 Task: Select the Jordan Time as time zone for the schedule.
Action: Mouse moved to (177, 425)
Screenshot: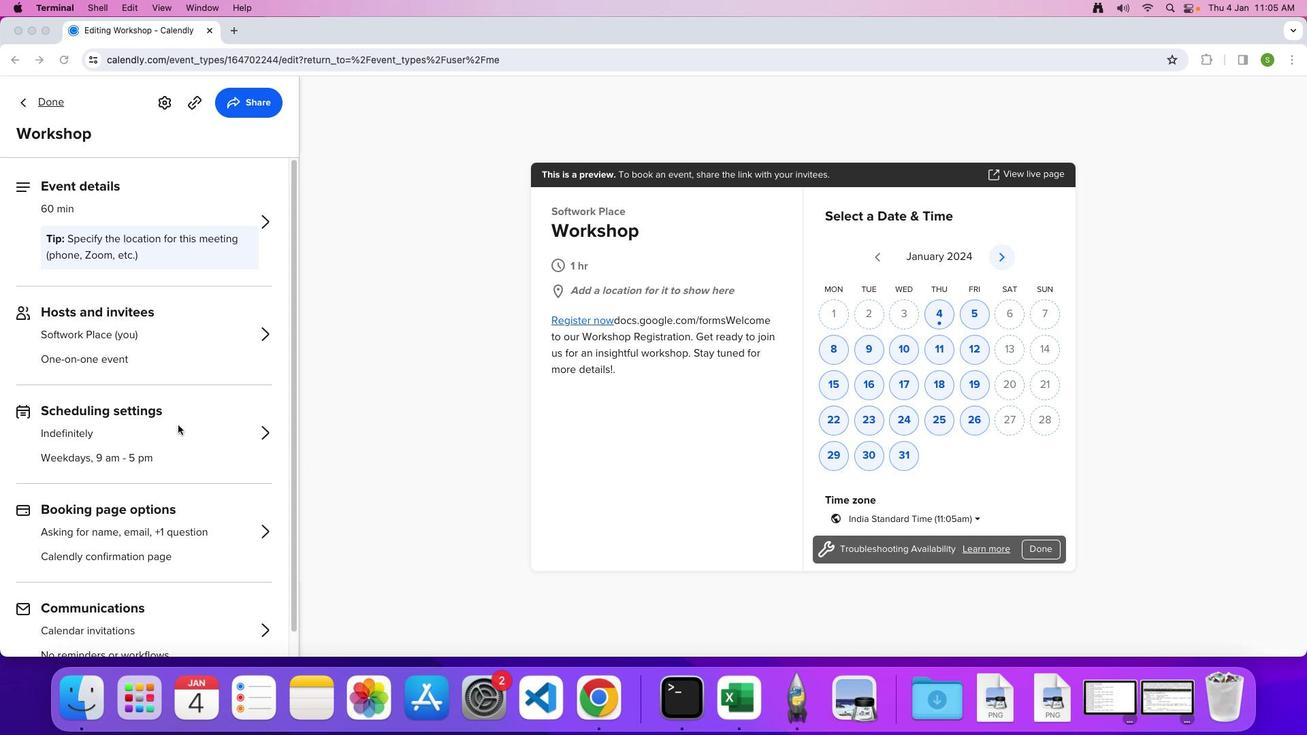
Action: Mouse pressed left at (177, 425)
Screenshot: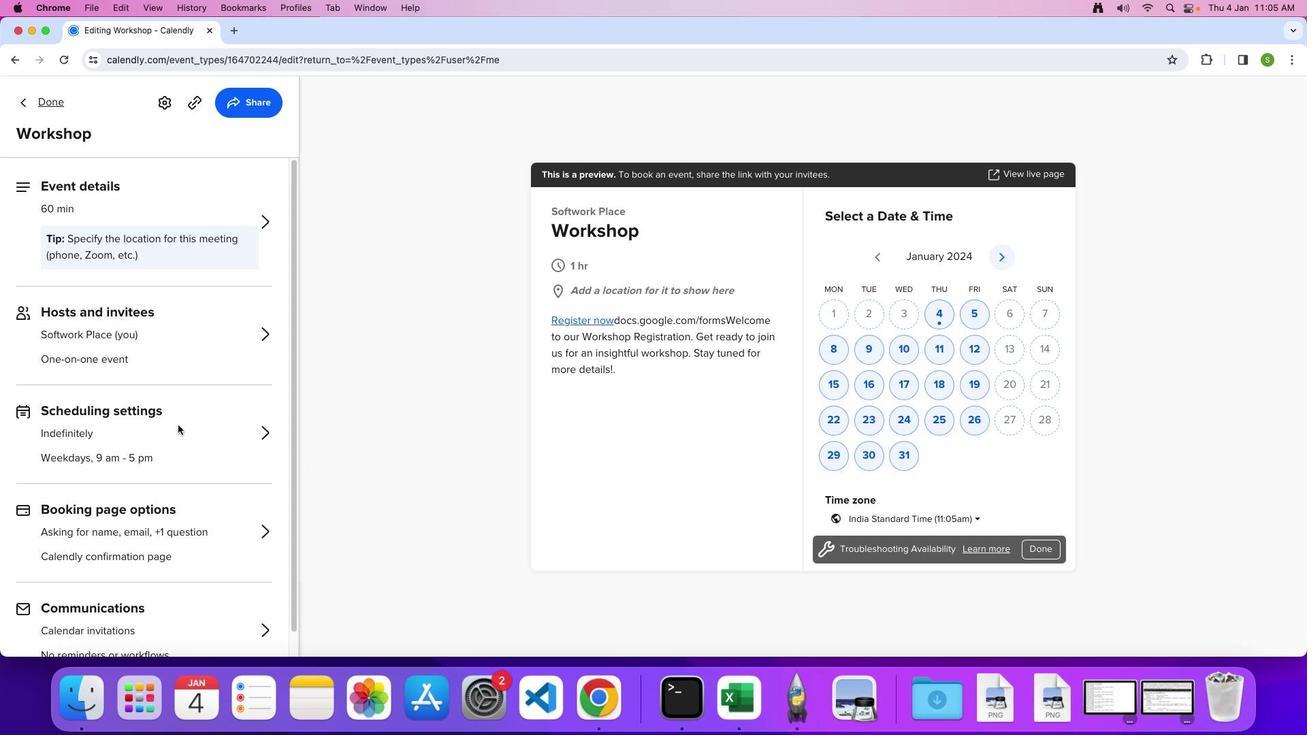 
Action: Mouse pressed left at (177, 425)
Screenshot: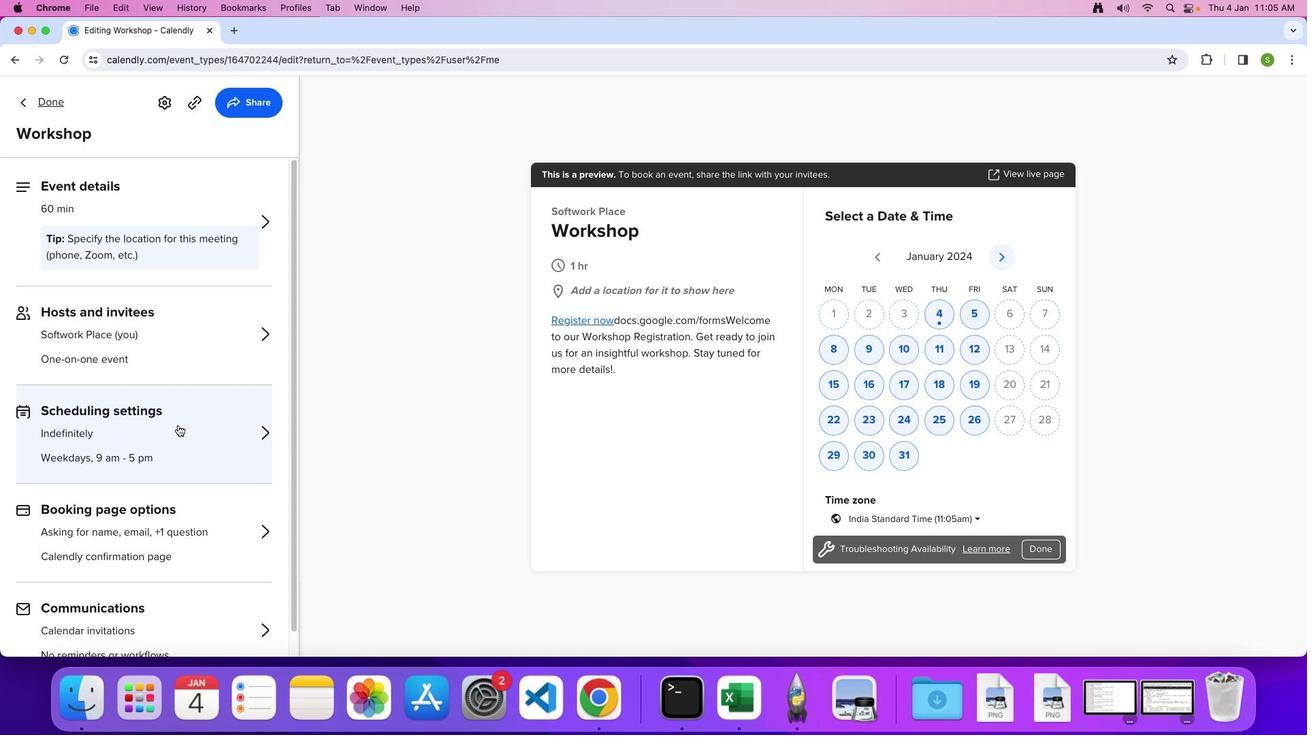 
Action: Mouse moved to (179, 436)
Screenshot: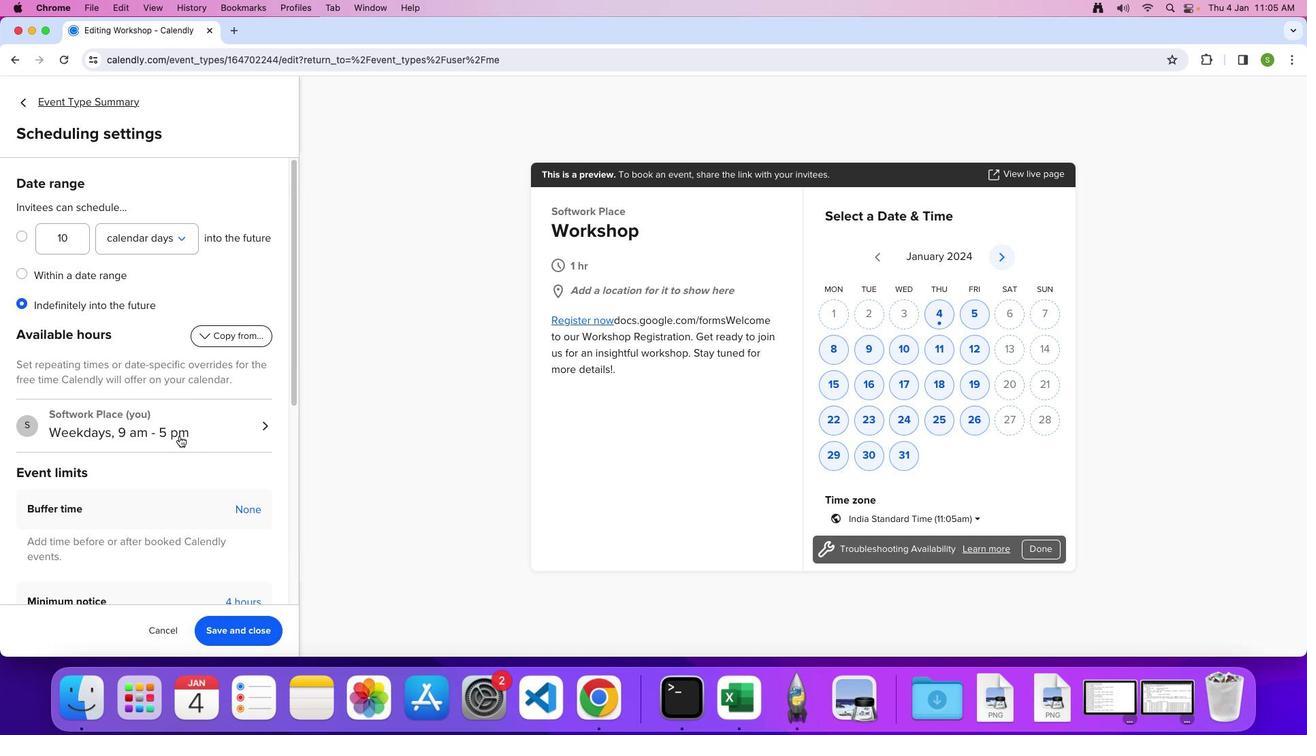 
Action: Mouse pressed left at (179, 436)
Screenshot: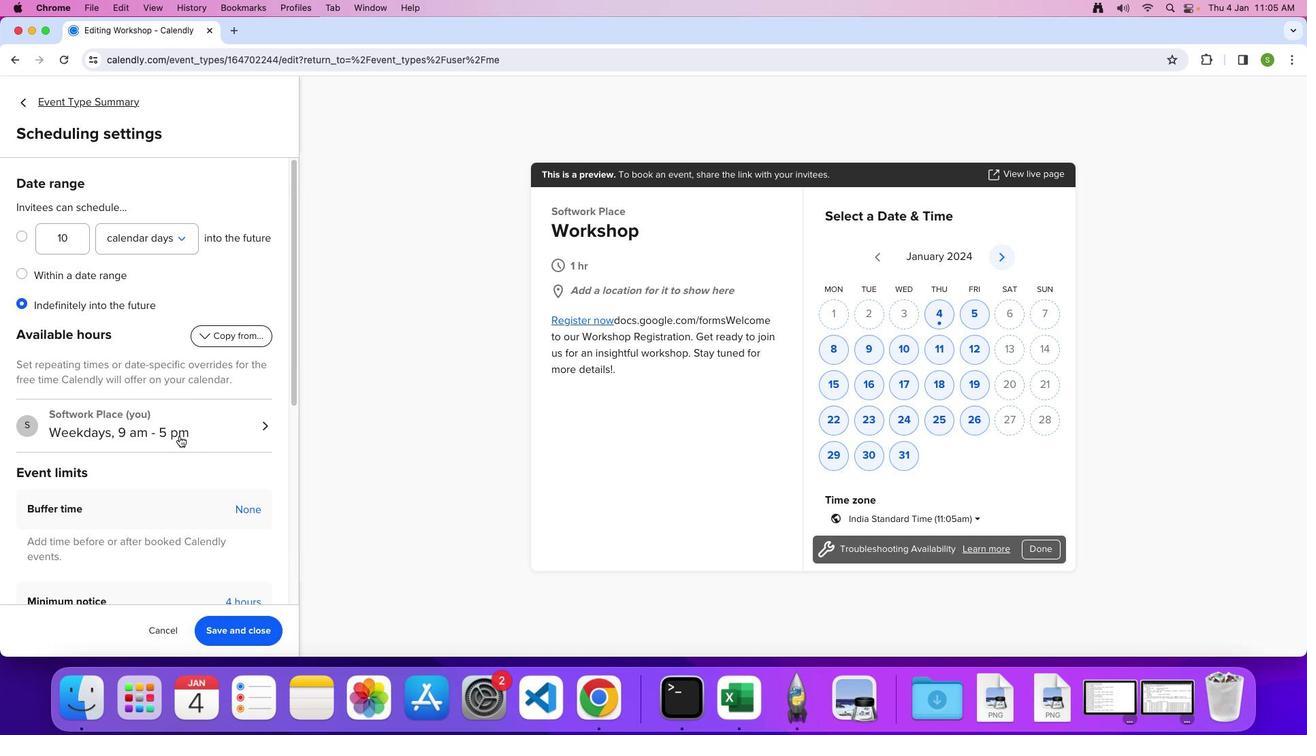 
Action: Mouse moved to (113, 251)
Screenshot: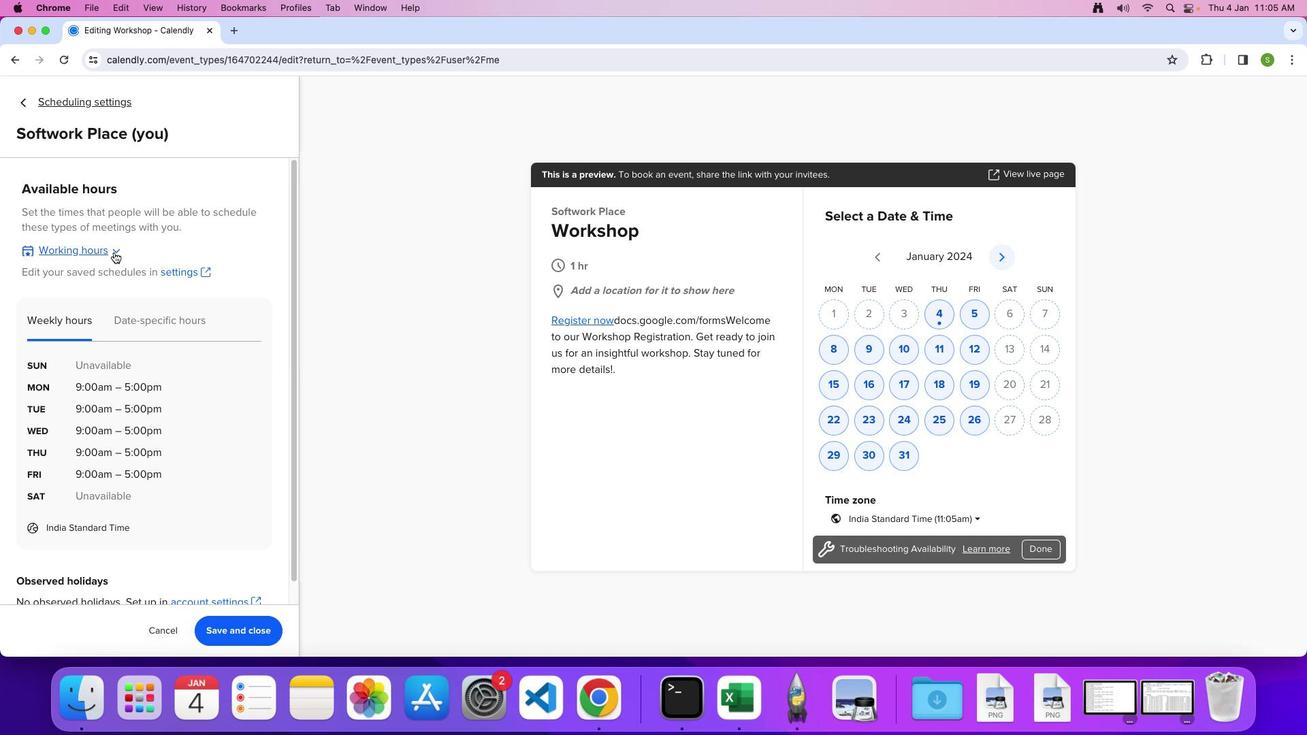 
Action: Mouse pressed left at (113, 251)
Screenshot: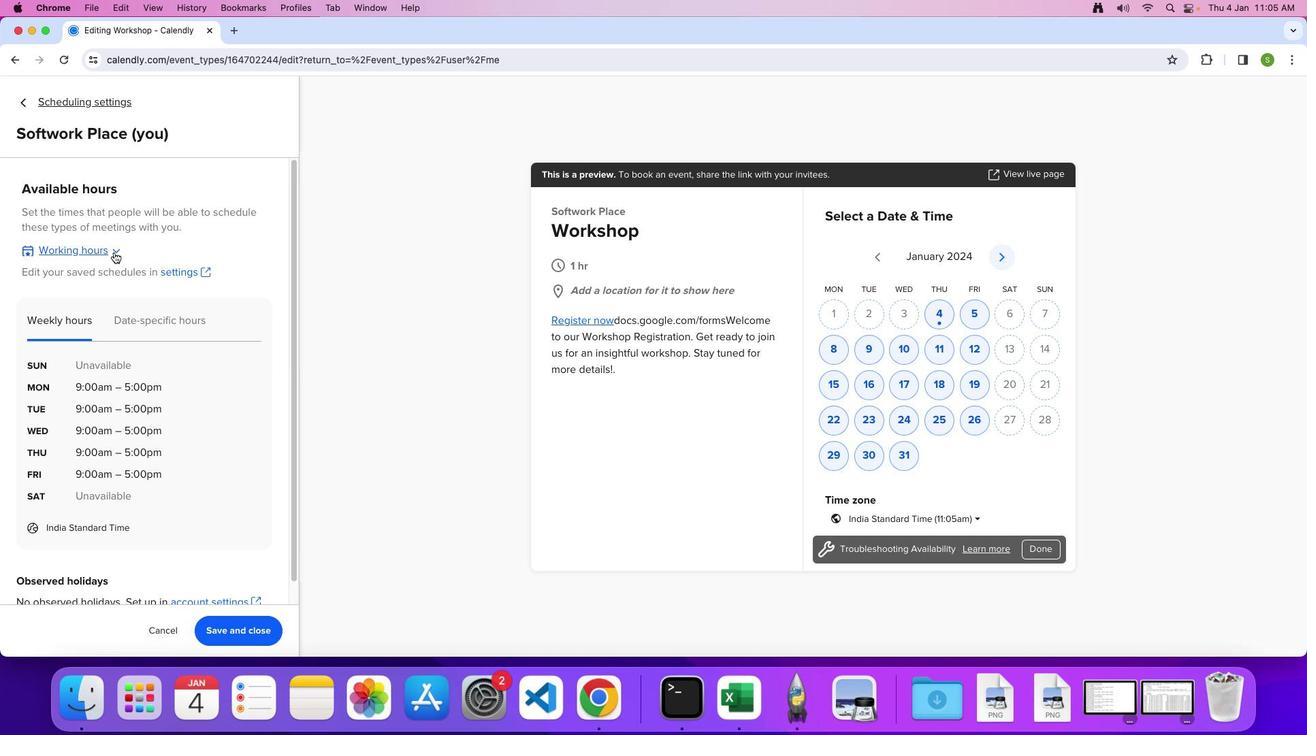 
Action: Mouse moved to (86, 331)
Screenshot: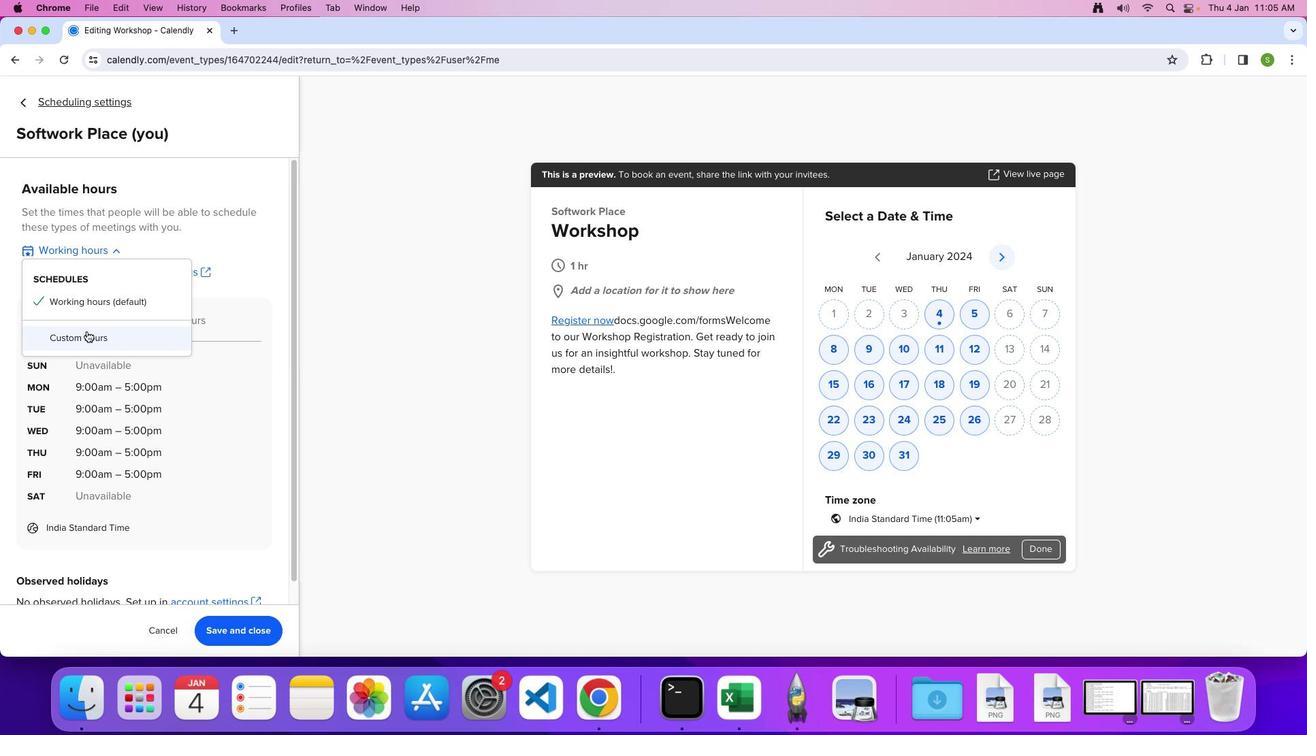 
Action: Mouse pressed left at (86, 331)
Screenshot: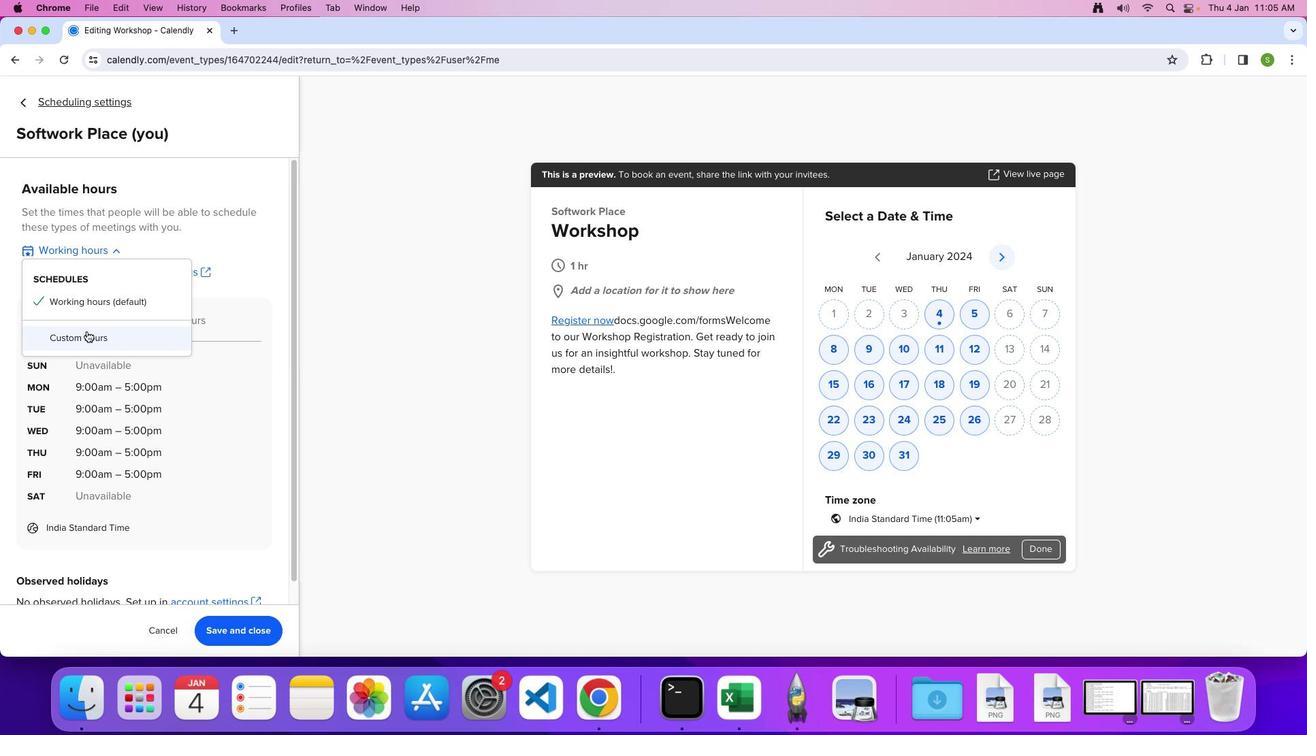 
Action: Mouse moved to (129, 487)
Screenshot: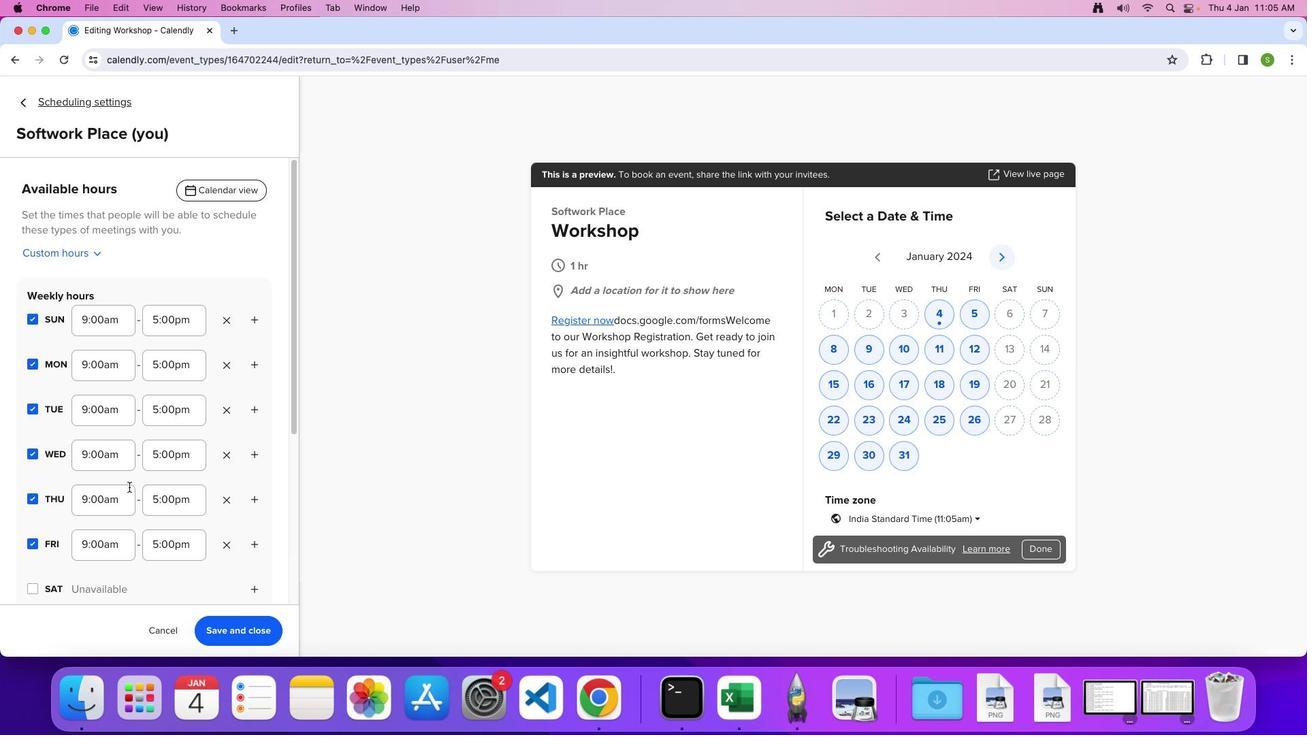 
Action: Mouse scrolled (129, 487) with delta (0, 0)
Screenshot: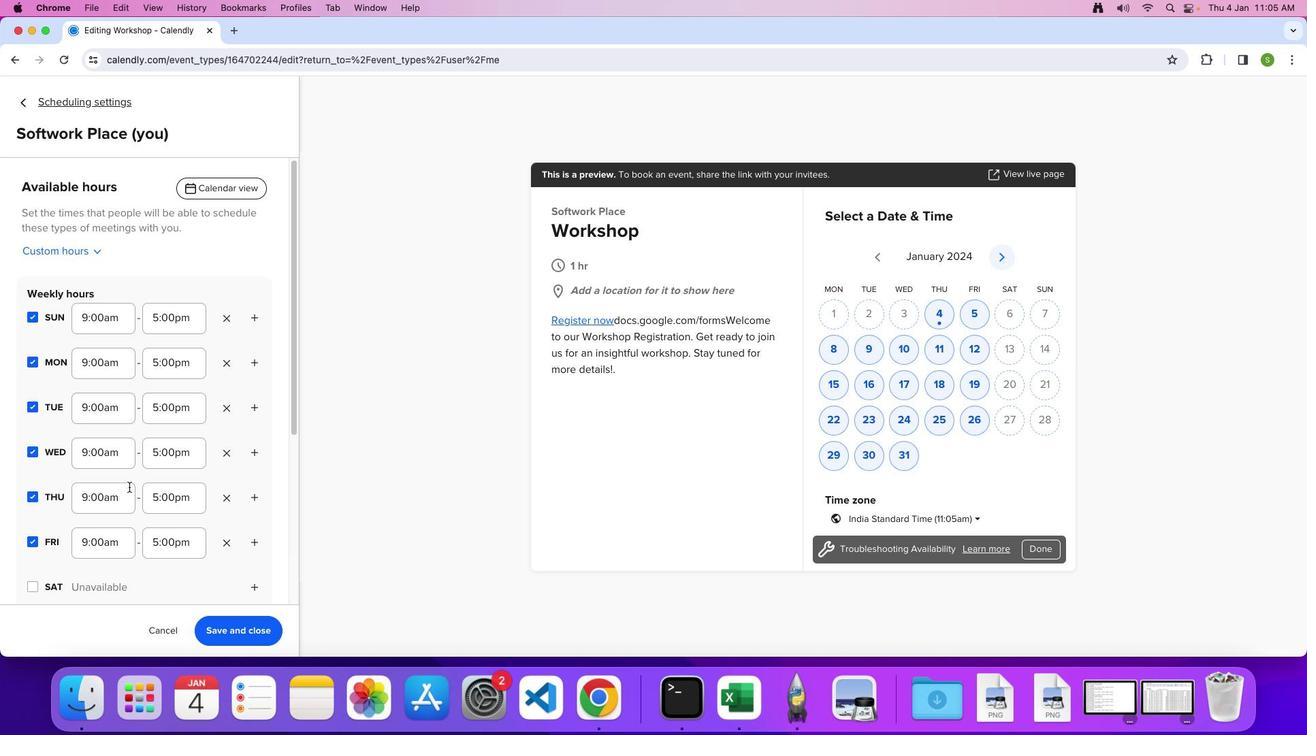 
Action: Mouse scrolled (129, 487) with delta (0, 0)
Screenshot: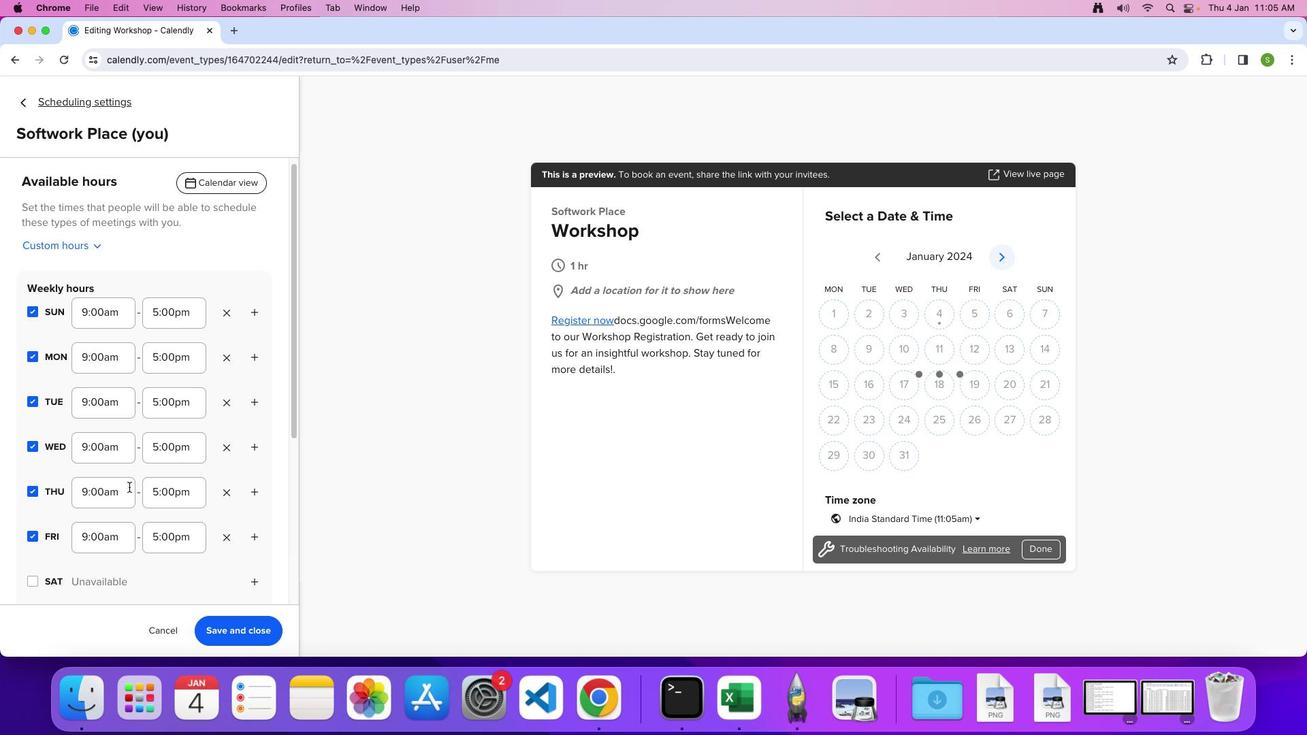 
Action: Mouse scrolled (129, 487) with delta (0, 0)
Screenshot: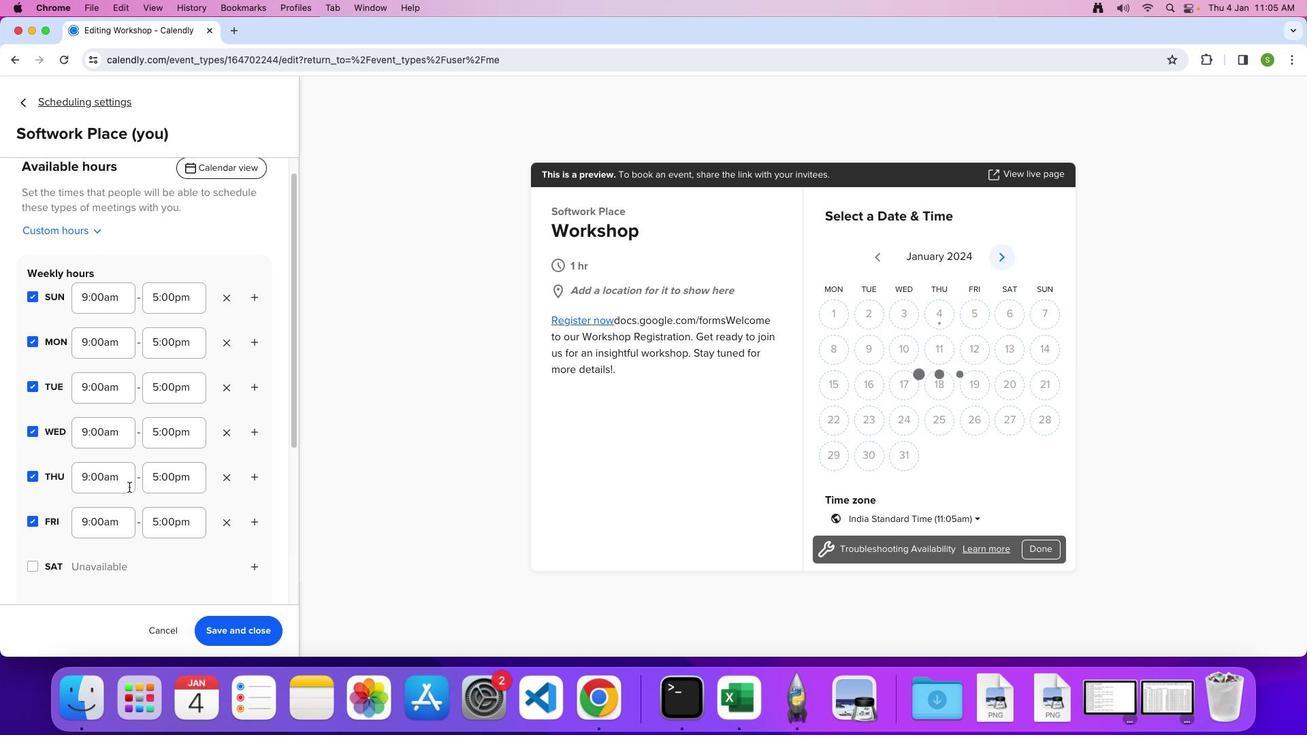 
Action: Mouse scrolled (129, 487) with delta (0, 0)
Screenshot: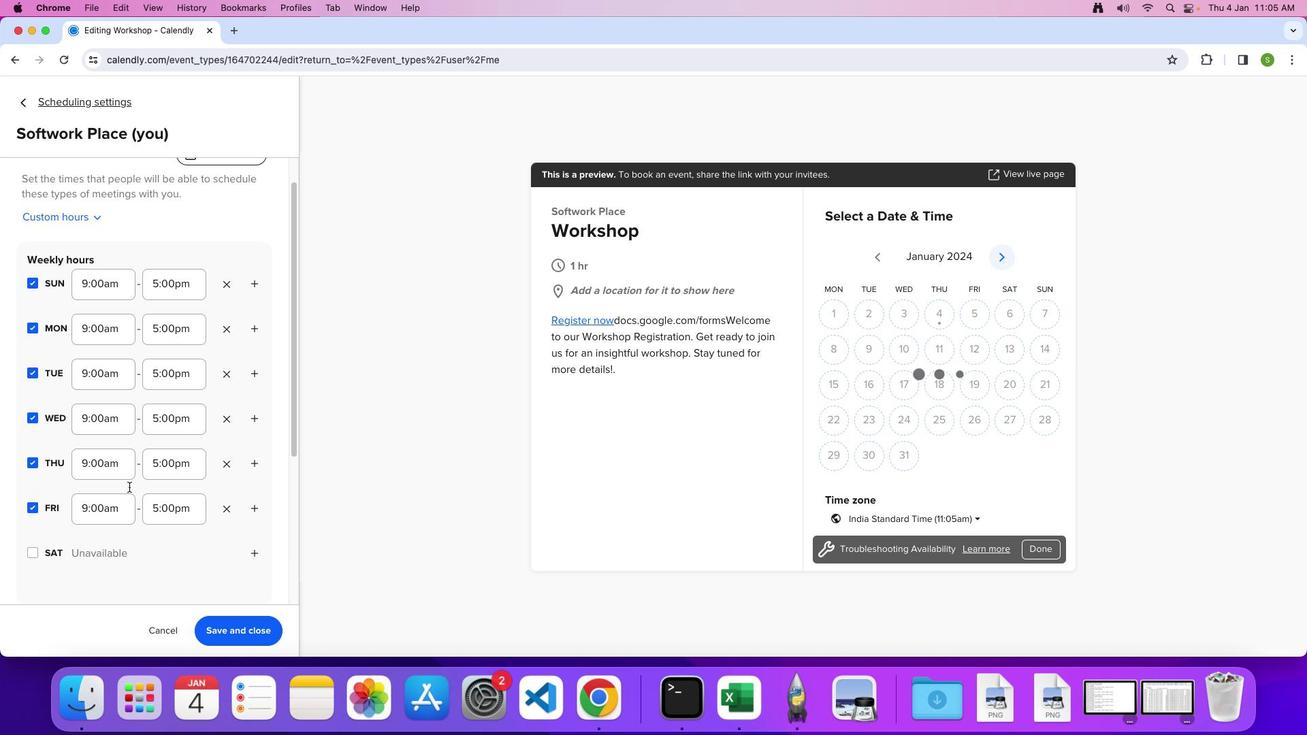 
Action: Mouse scrolled (129, 487) with delta (0, -2)
Screenshot: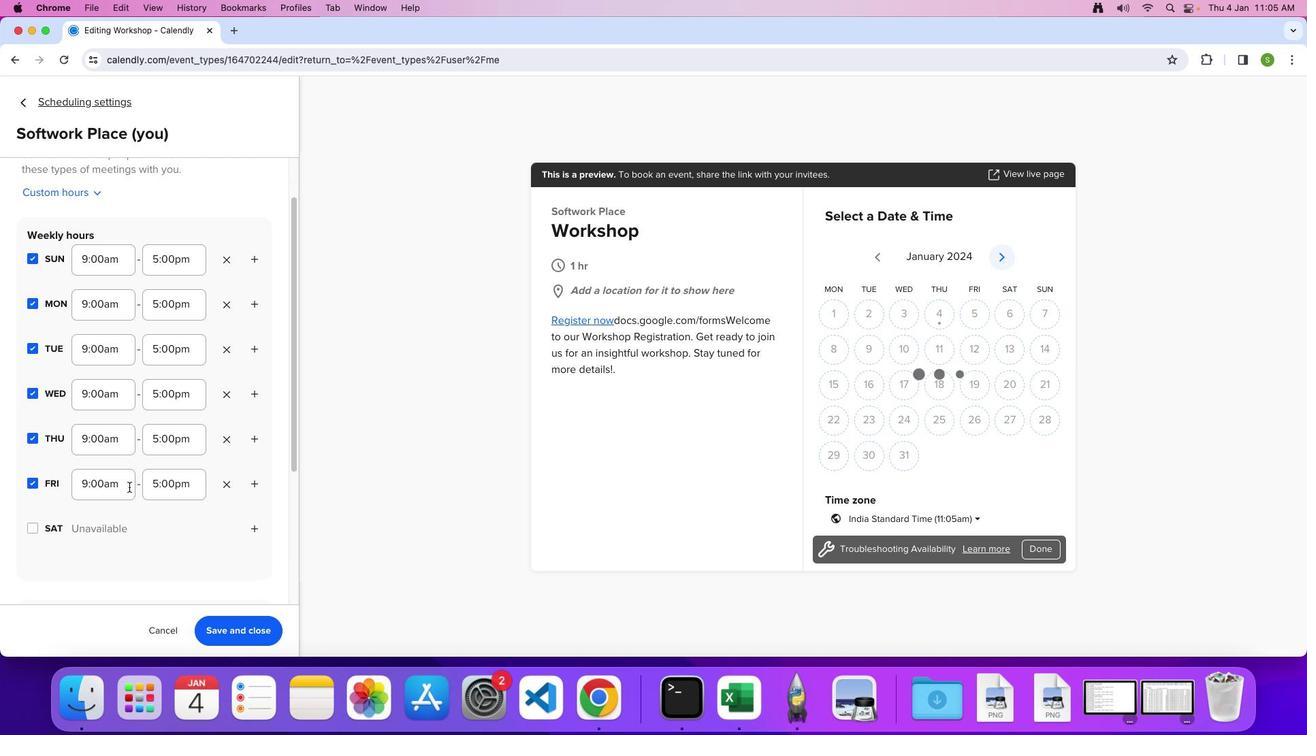
Action: Mouse scrolled (129, 487) with delta (0, 0)
Screenshot: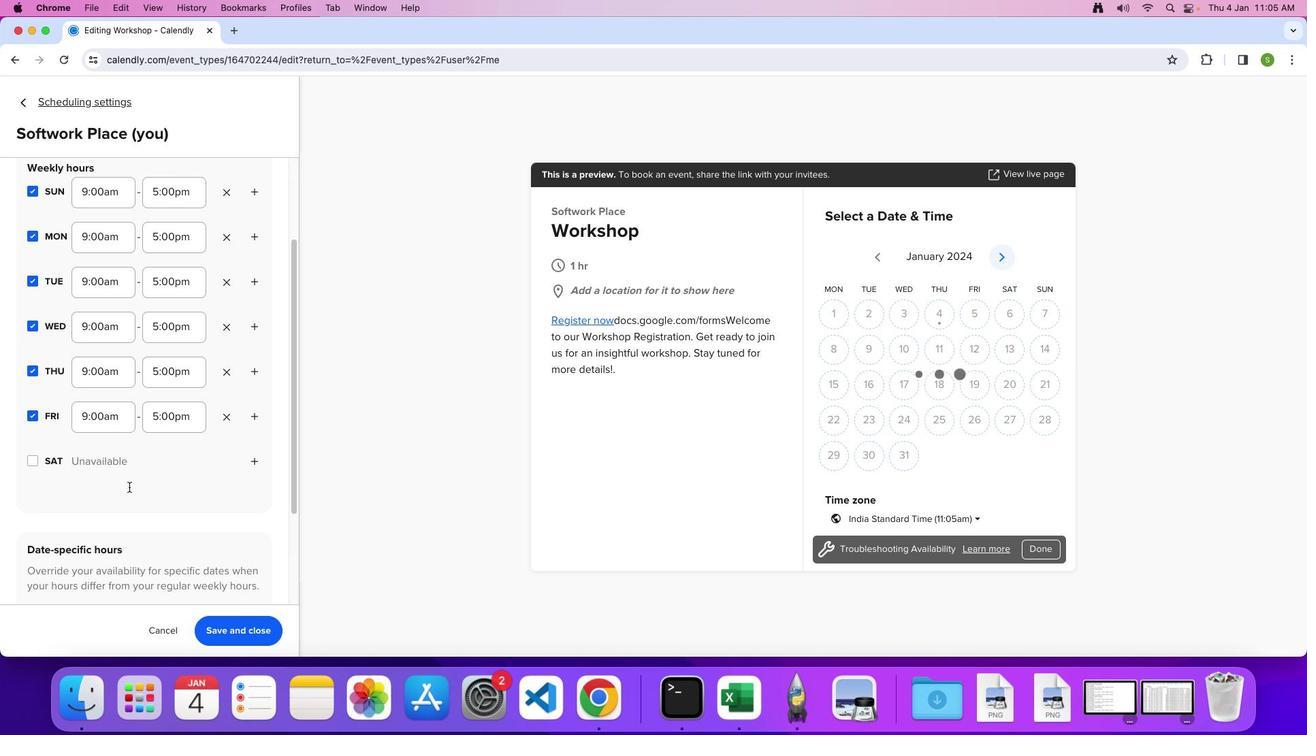 
Action: Mouse scrolled (129, 487) with delta (0, 0)
Screenshot: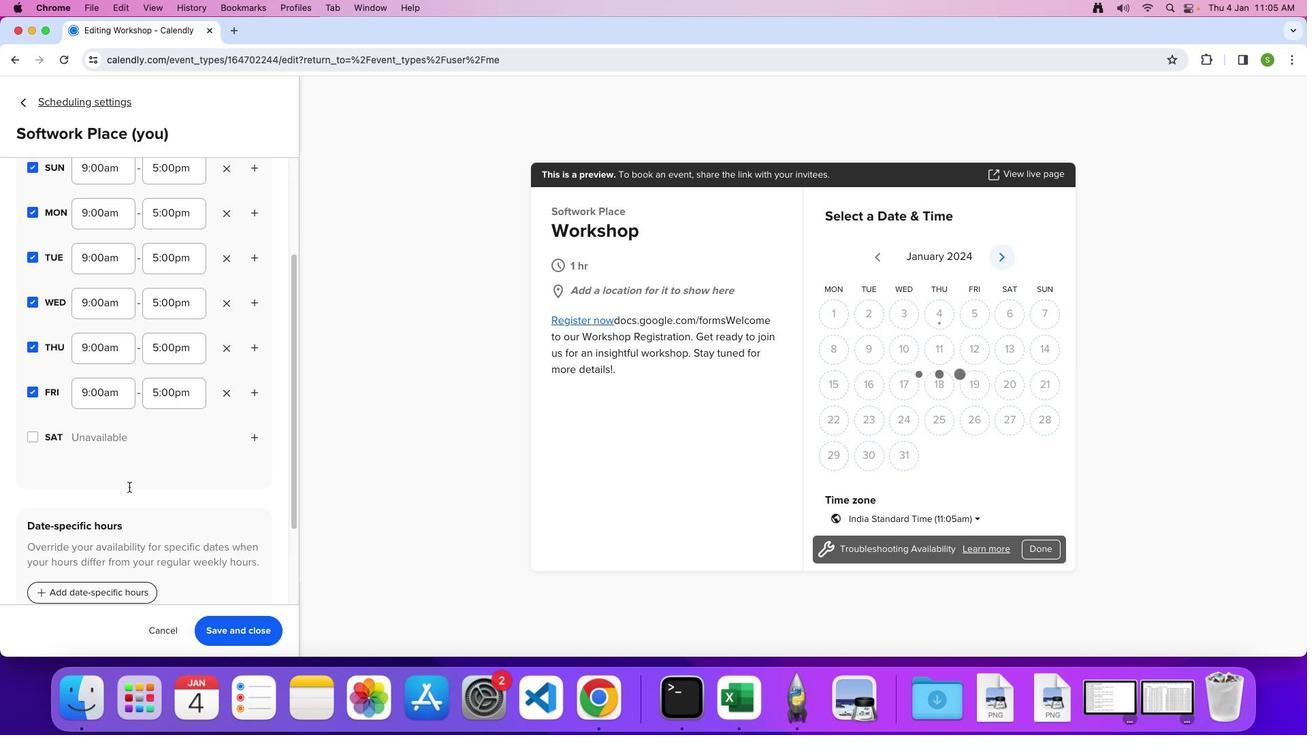 
Action: Mouse scrolled (129, 487) with delta (0, -2)
Screenshot: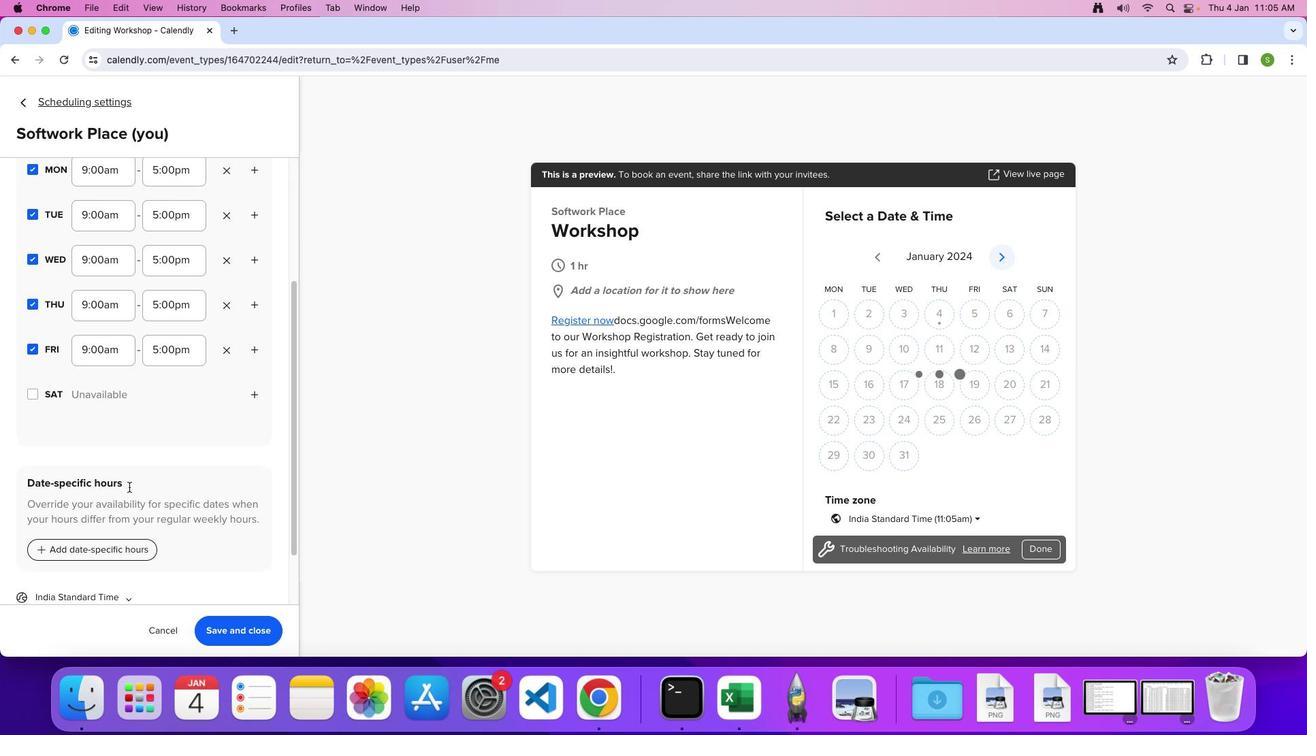 
Action: Mouse scrolled (129, 487) with delta (0, -3)
Screenshot: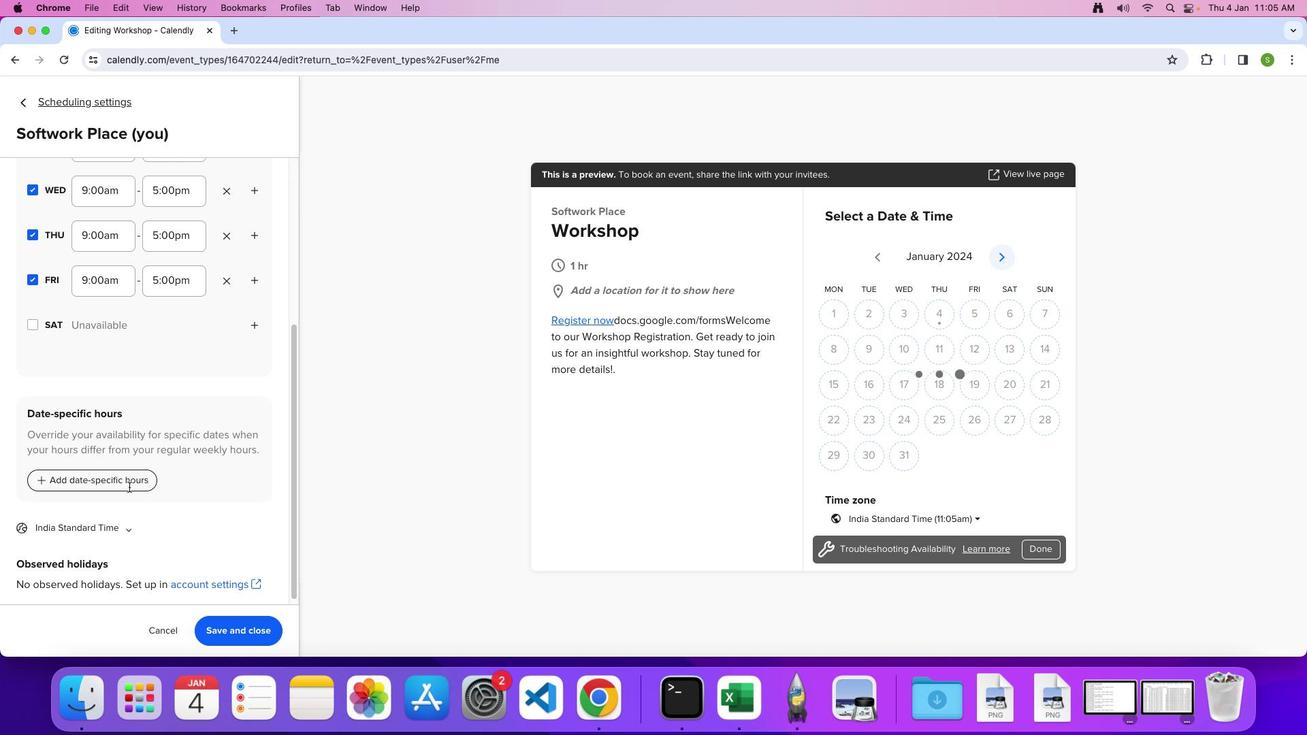 
Action: Mouse scrolled (129, 487) with delta (0, 0)
Screenshot: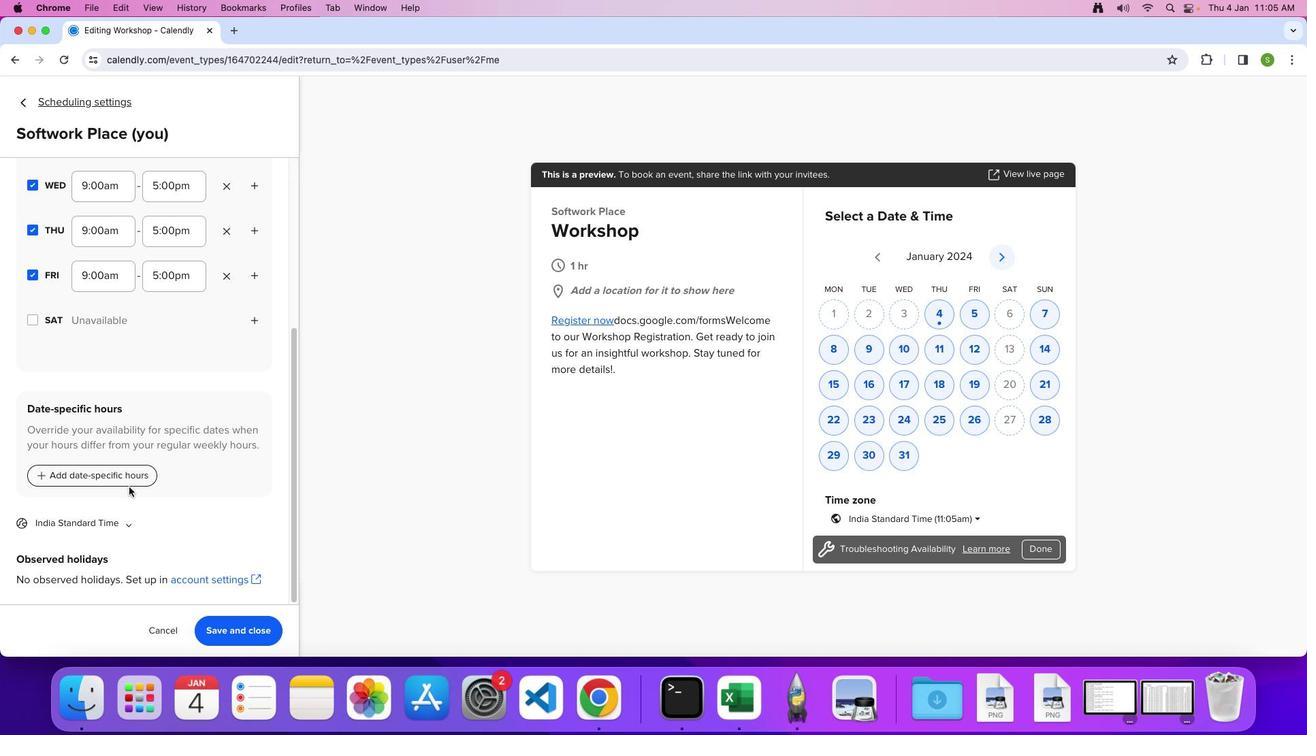 
Action: Mouse scrolled (129, 487) with delta (0, 0)
Screenshot: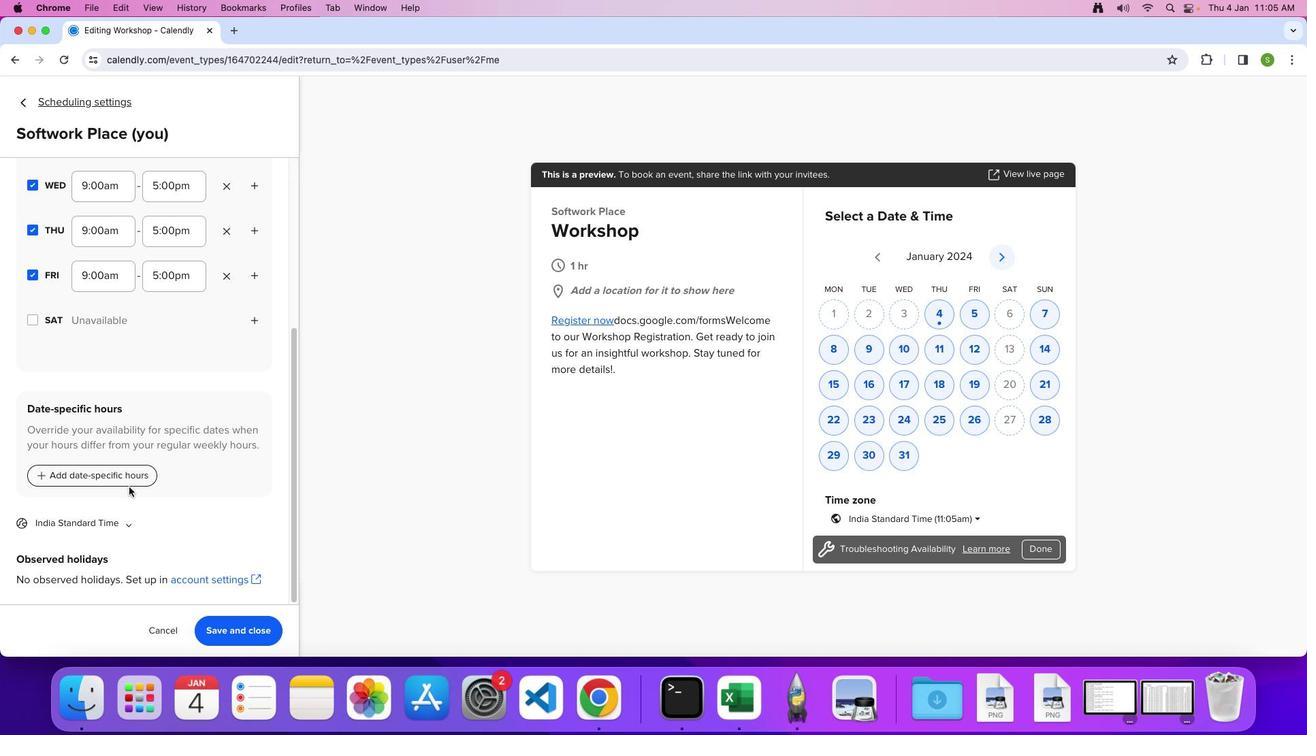 
Action: Mouse scrolled (129, 487) with delta (0, -2)
Screenshot: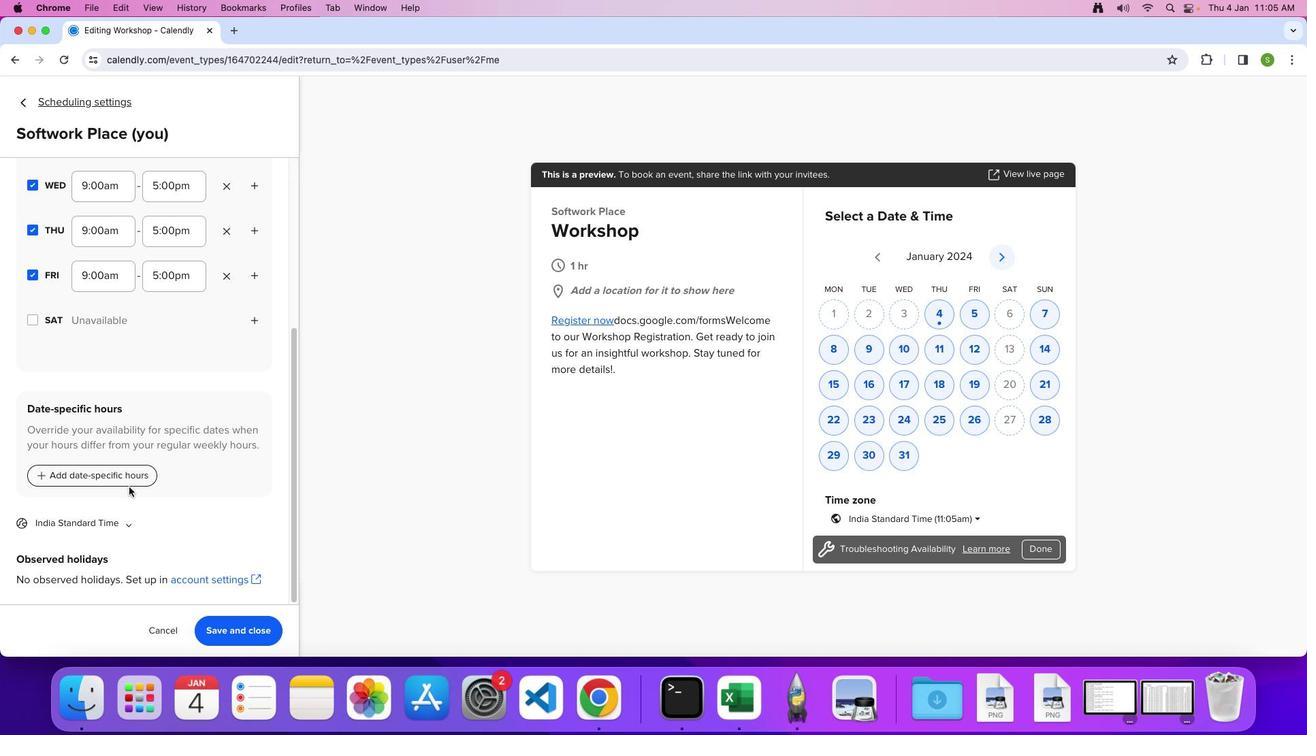 
Action: Mouse scrolled (129, 487) with delta (0, 0)
Screenshot: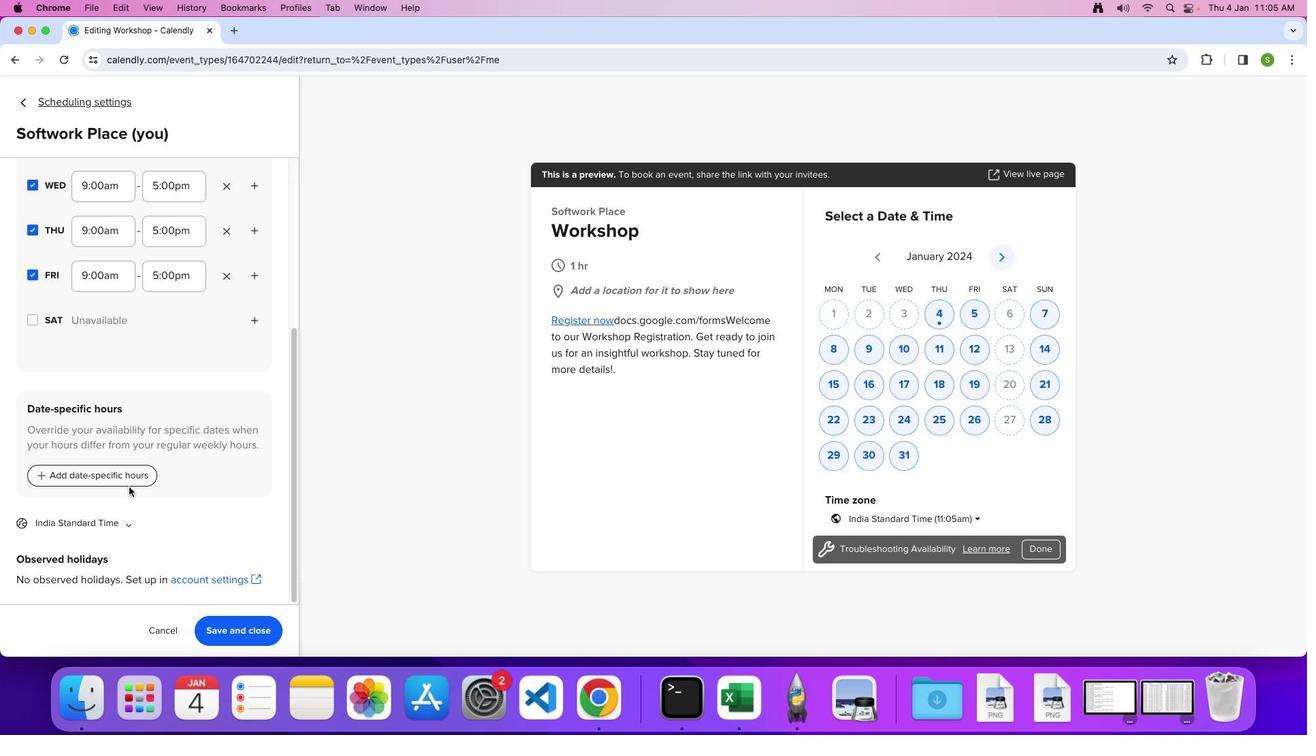 
Action: Mouse scrolled (129, 487) with delta (0, 0)
Screenshot: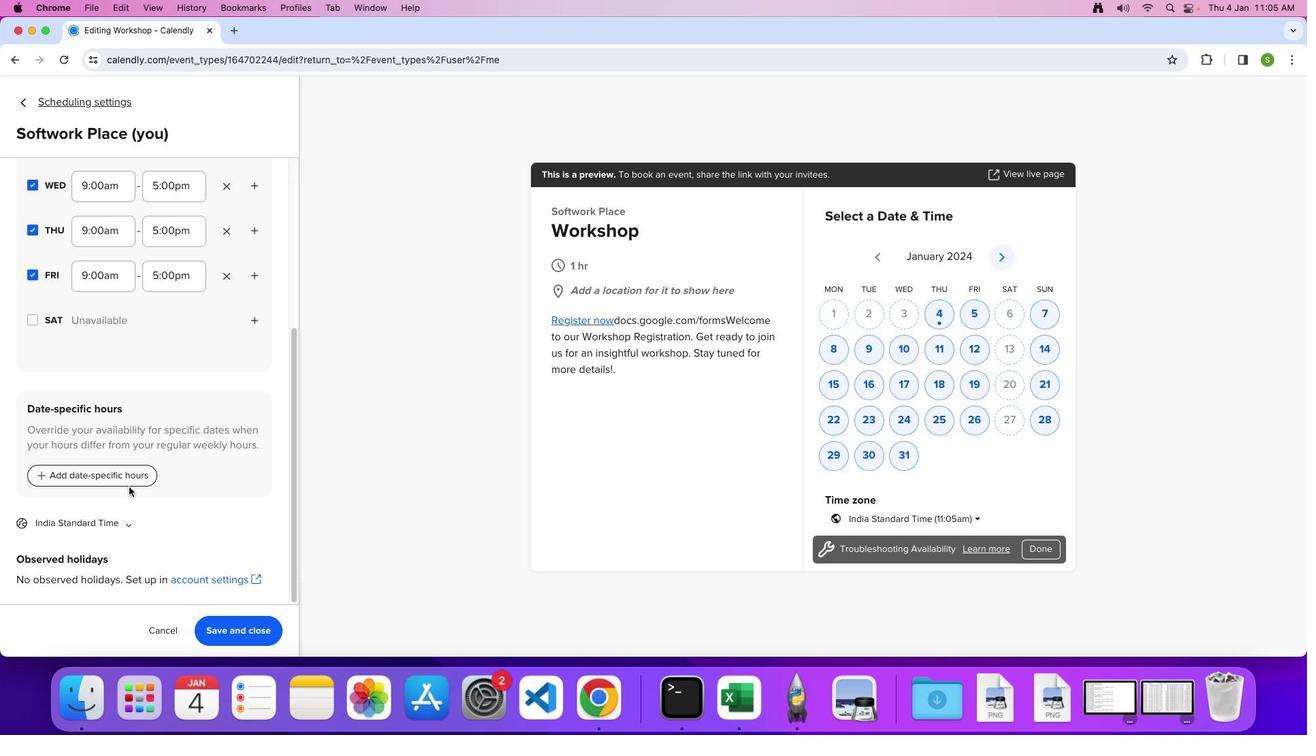 
Action: Mouse moved to (106, 524)
Screenshot: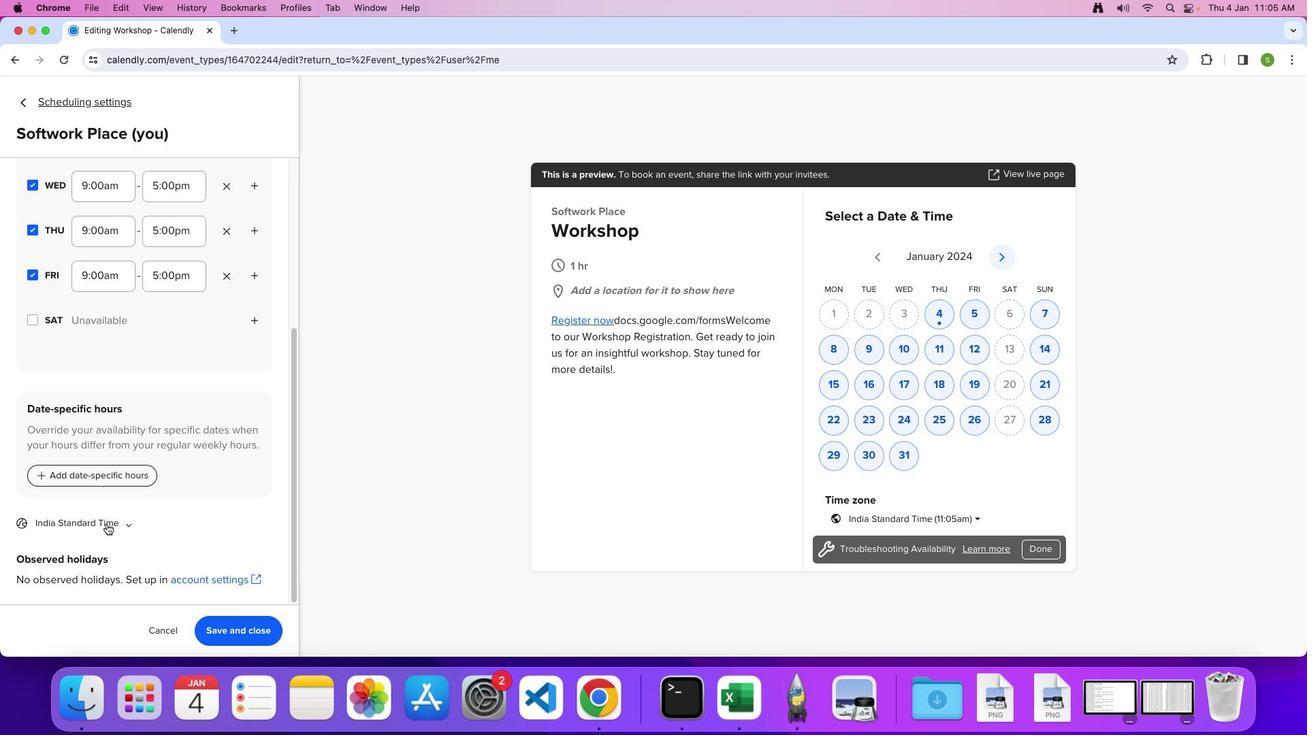 
Action: Mouse pressed left at (106, 524)
Screenshot: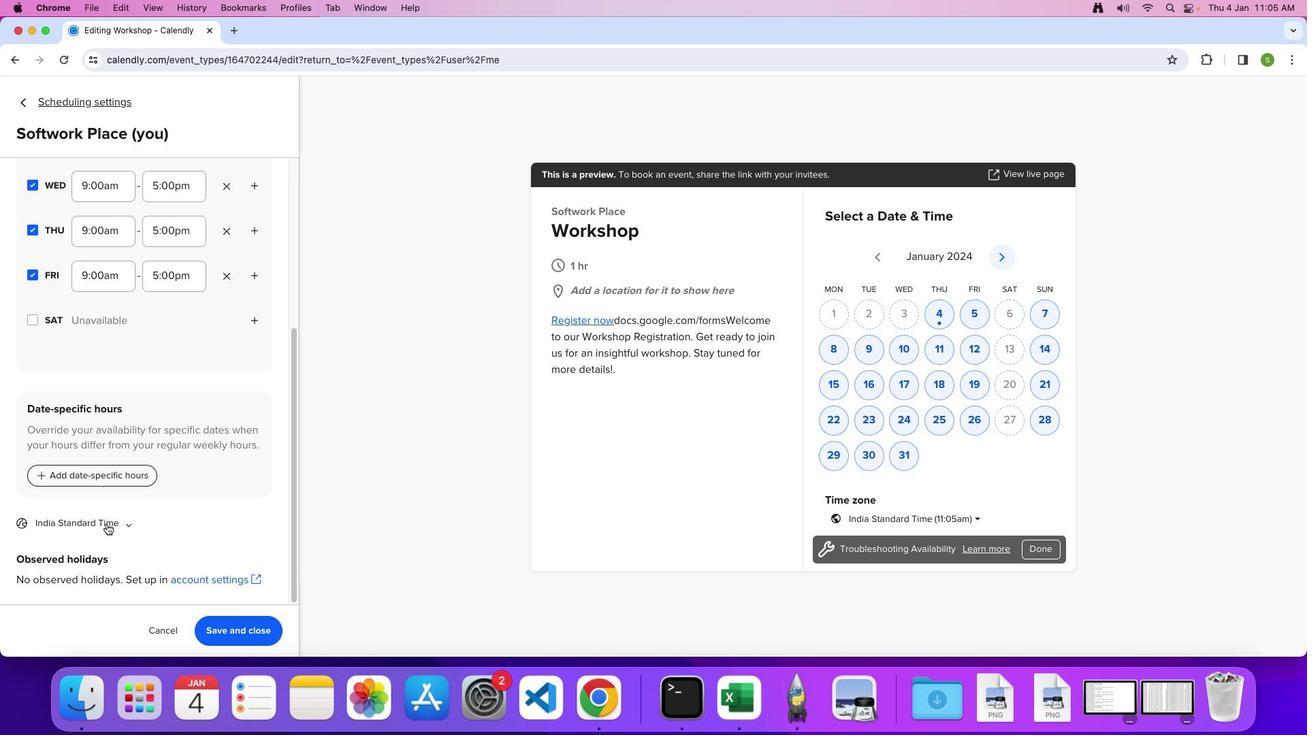 
Action: Mouse moved to (108, 521)
Screenshot: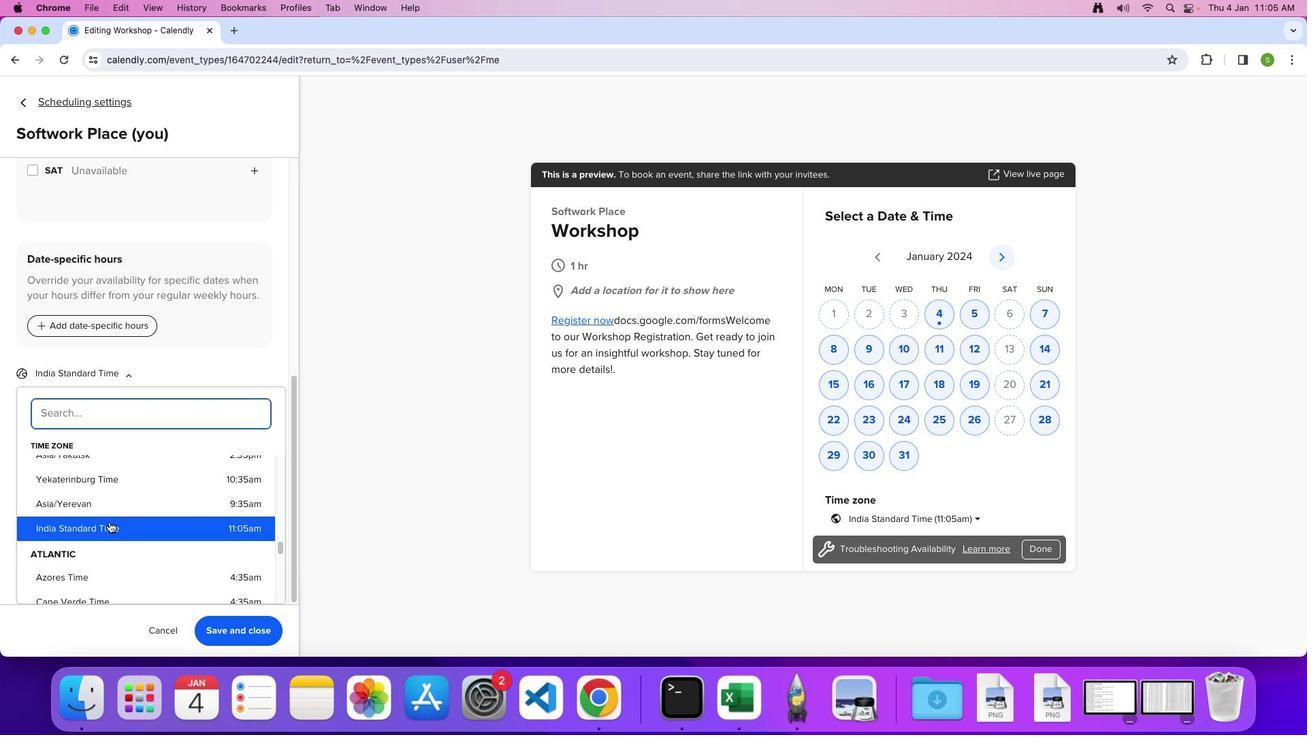 
Action: Mouse scrolled (108, 521) with delta (0, 0)
Screenshot: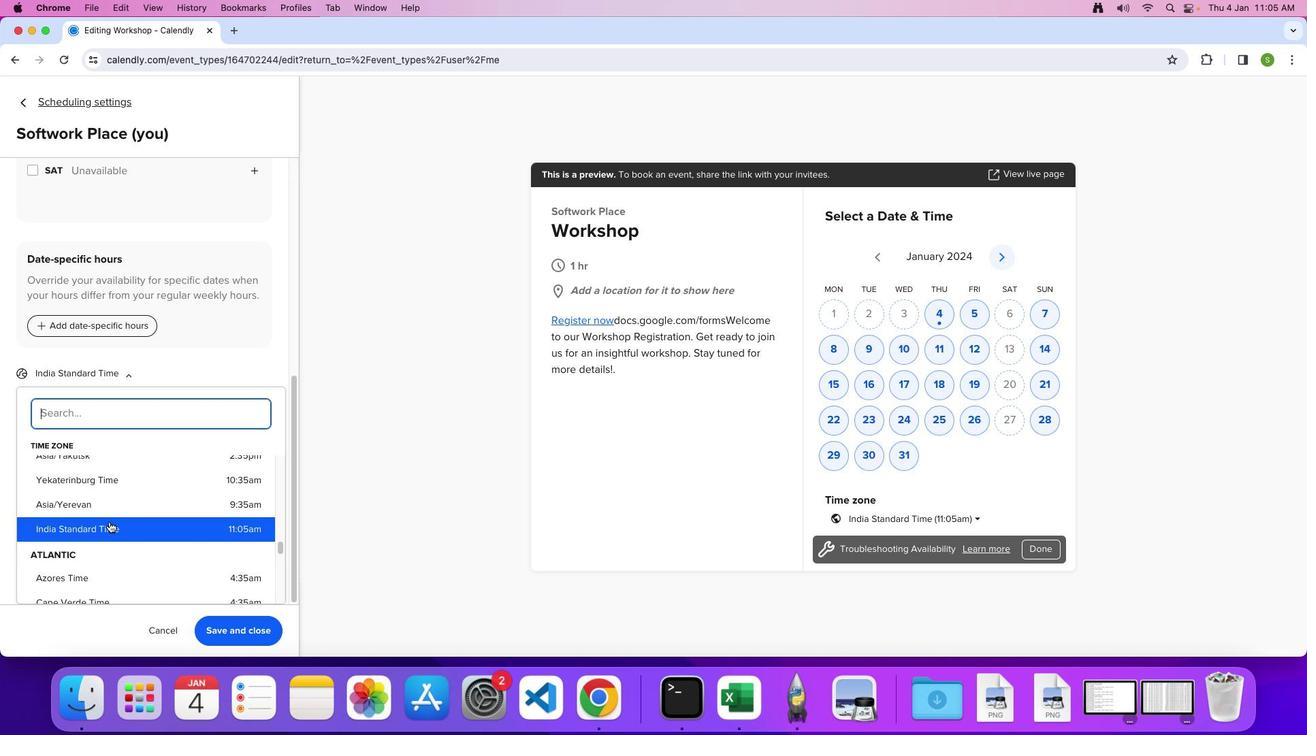 
Action: Mouse scrolled (108, 521) with delta (0, 0)
Screenshot: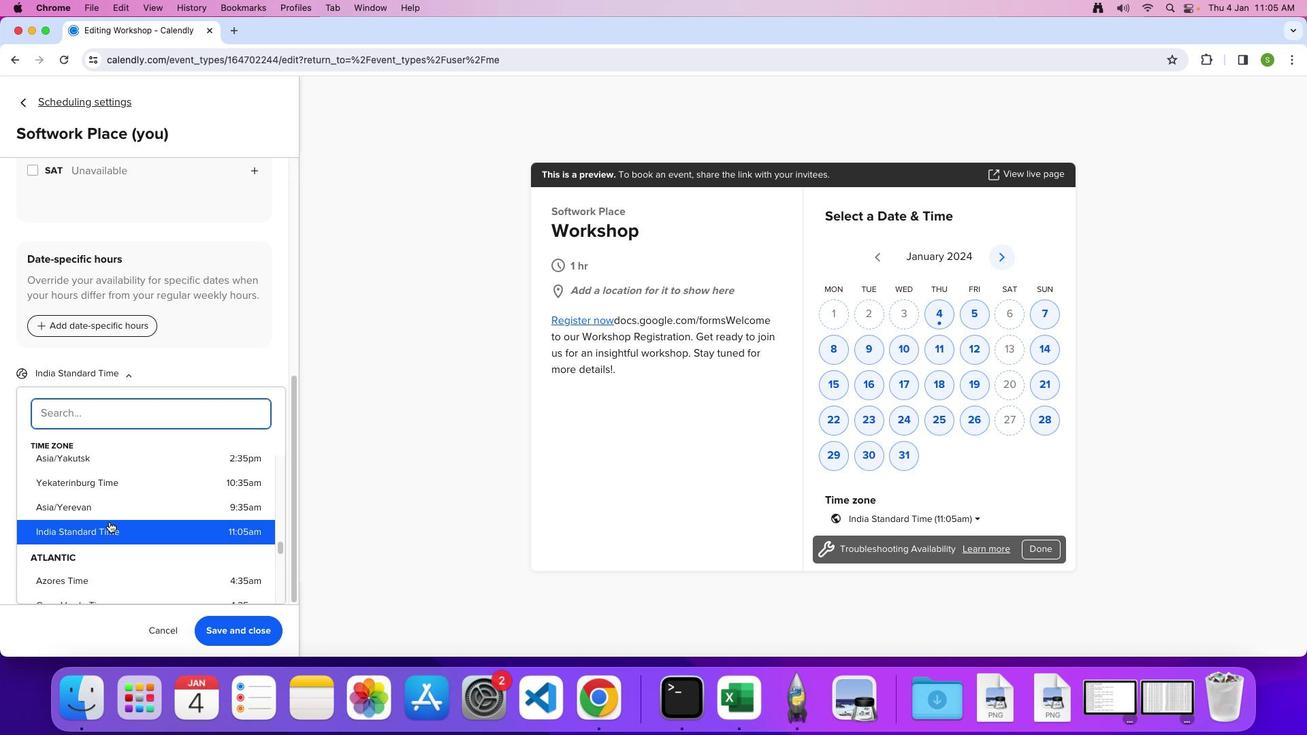 
Action: Mouse scrolled (108, 521) with delta (0, 0)
Screenshot: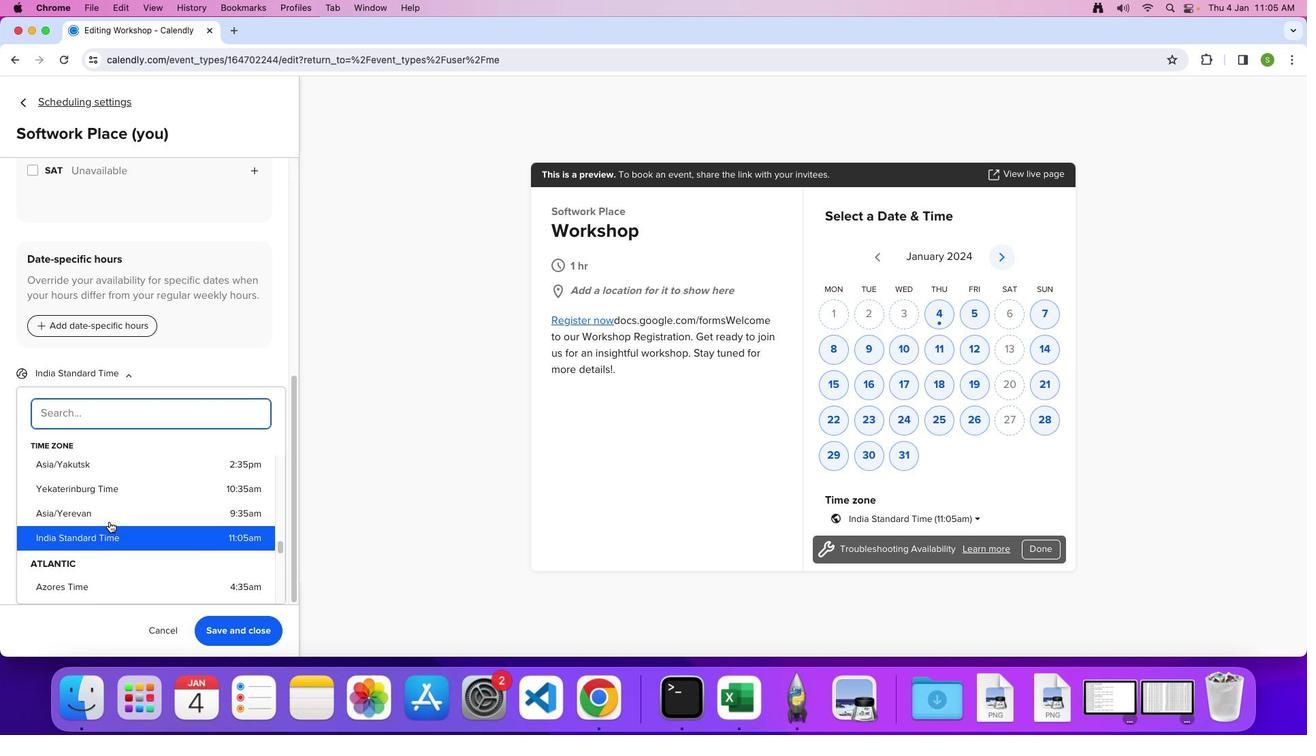 
Action: Mouse scrolled (108, 521) with delta (0, 1)
Screenshot: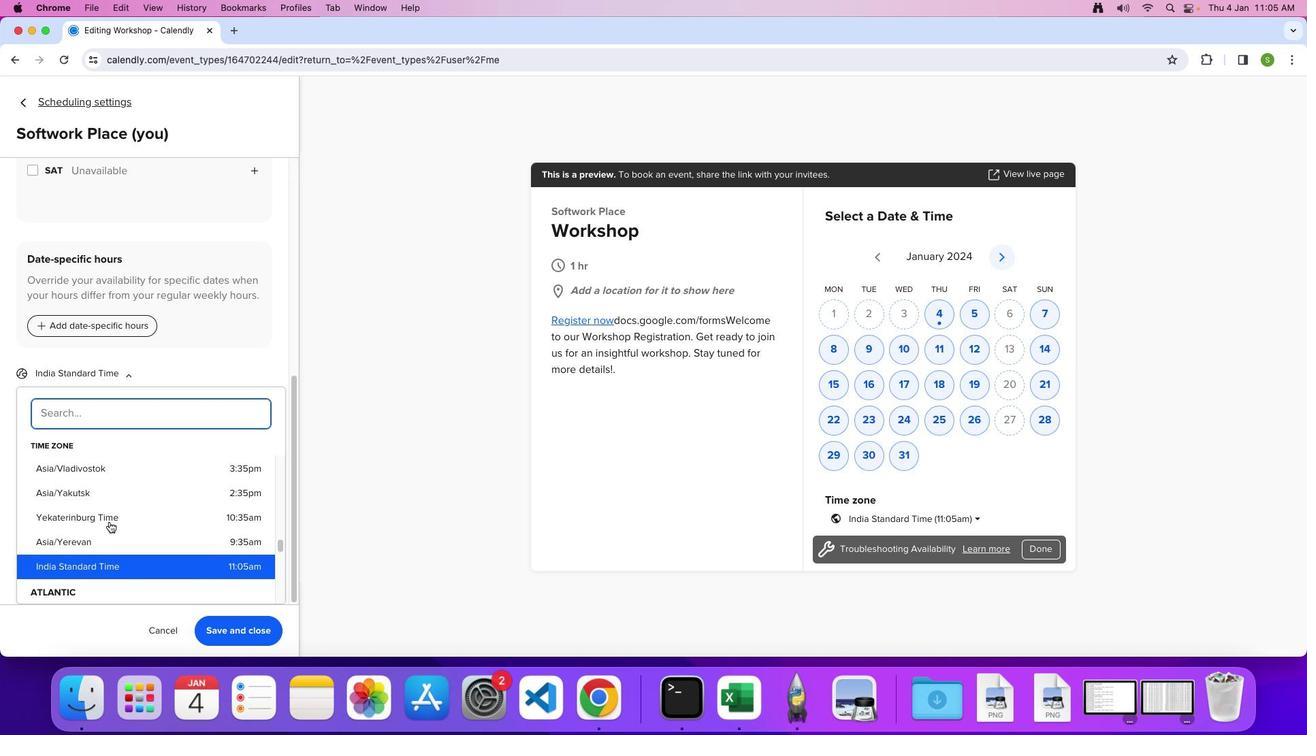 
Action: Mouse moved to (108, 521)
Screenshot: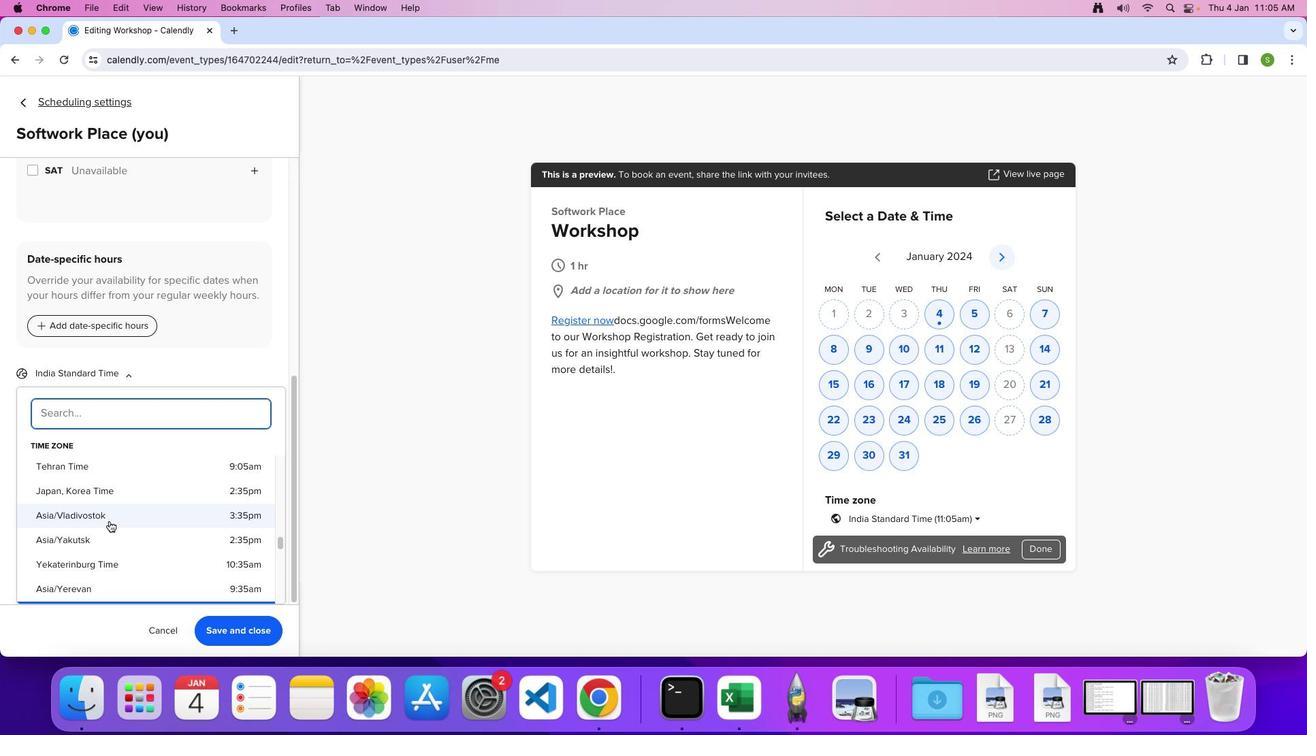 
Action: Mouse scrolled (108, 521) with delta (0, 0)
Screenshot: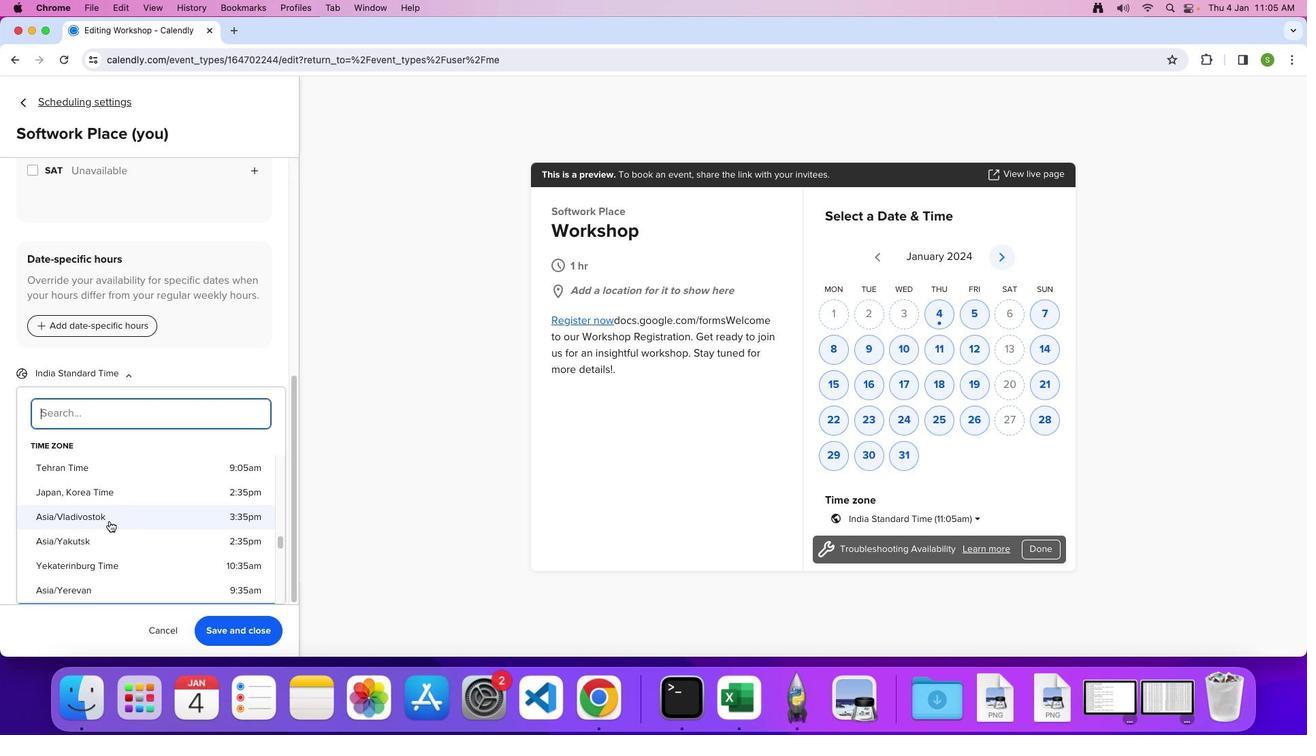 
Action: Mouse scrolled (108, 521) with delta (0, 0)
Screenshot: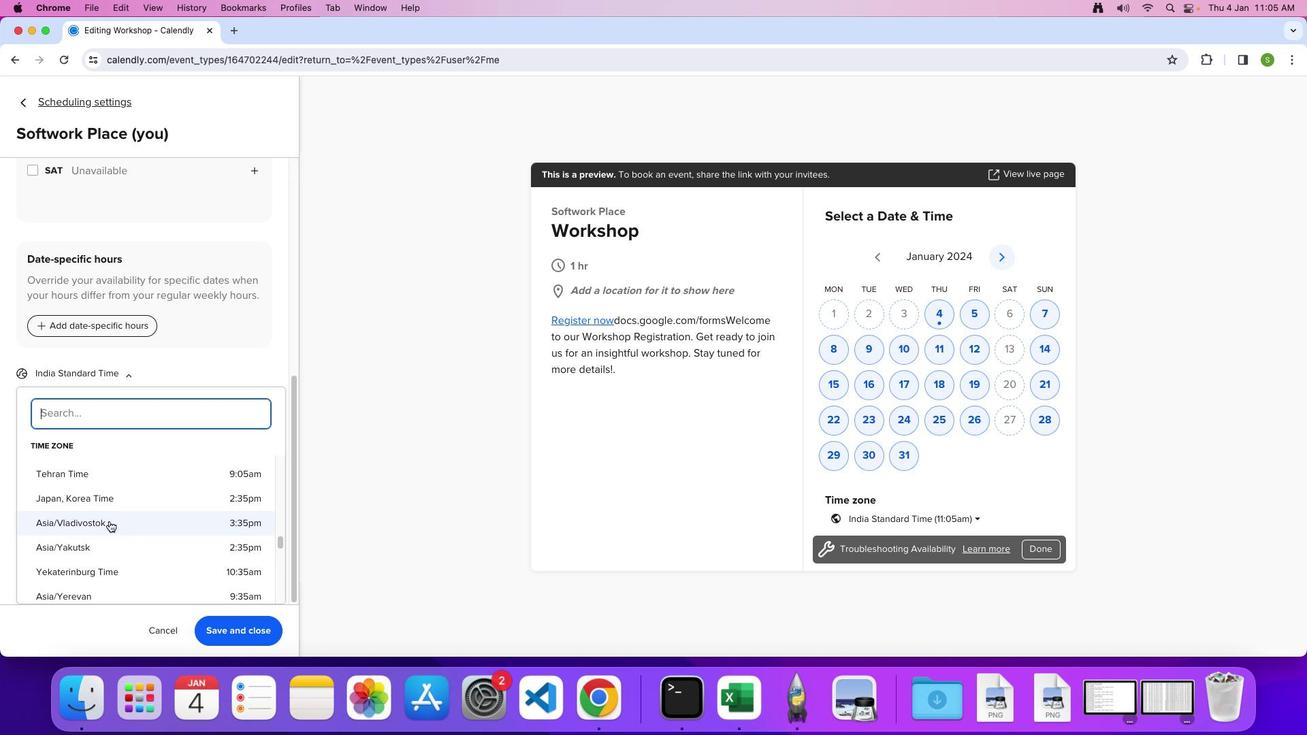 
Action: Mouse scrolled (108, 521) with delta (0, 0)
Screenshot: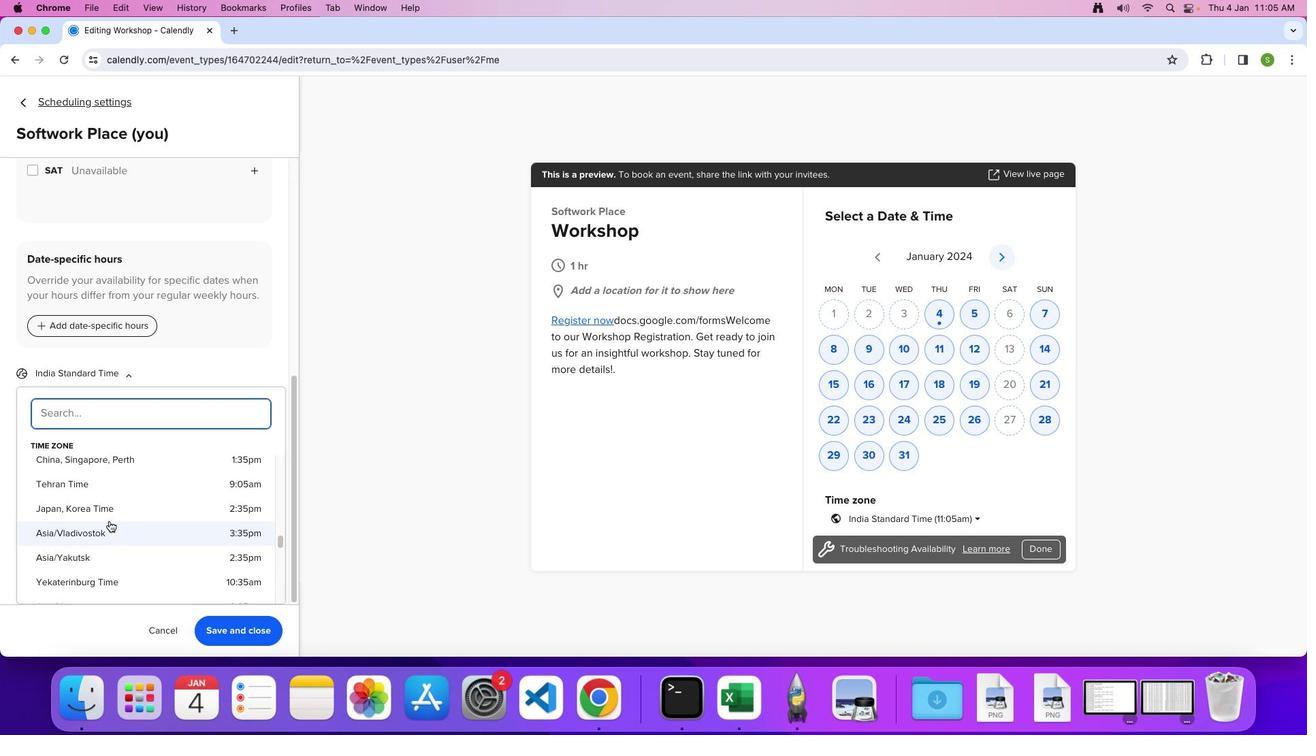 
Action: Mouse moved to (108, 520)
Screenshot: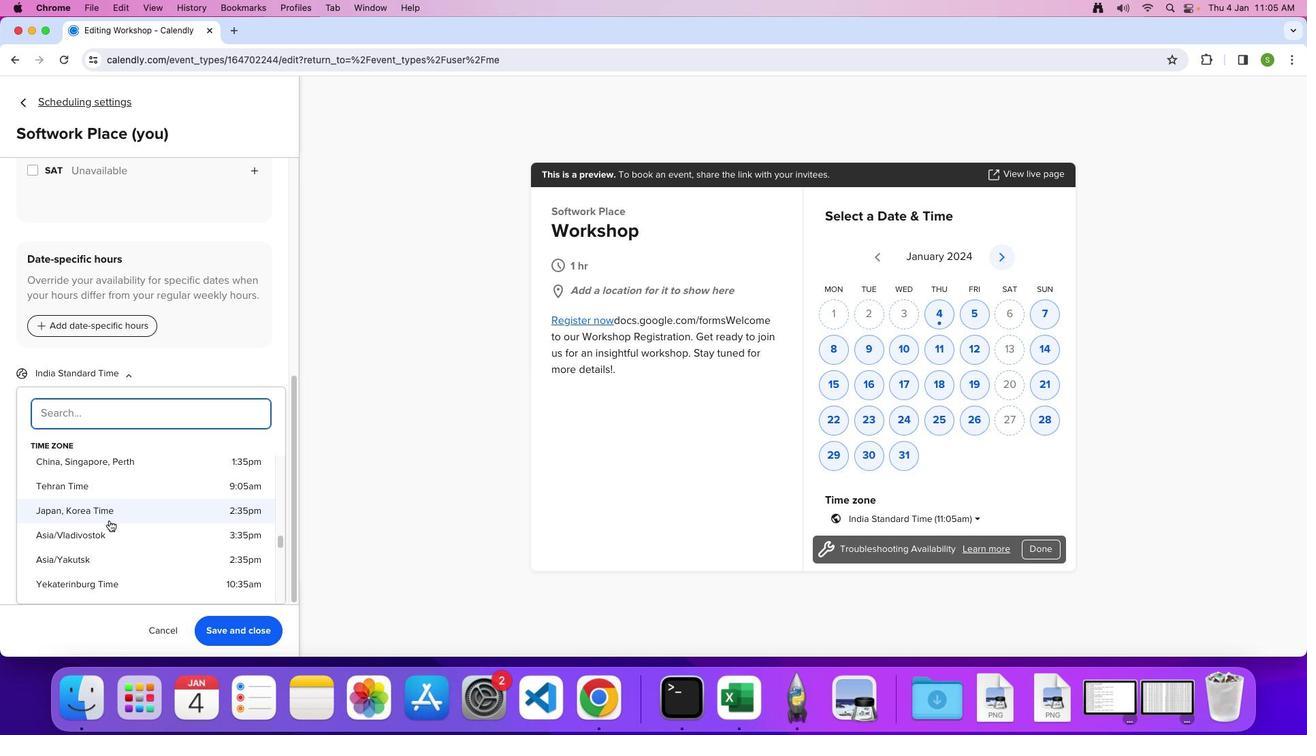 
Action: Mouse scrolled (108, 520) with delta (0, 0)
Screenshot: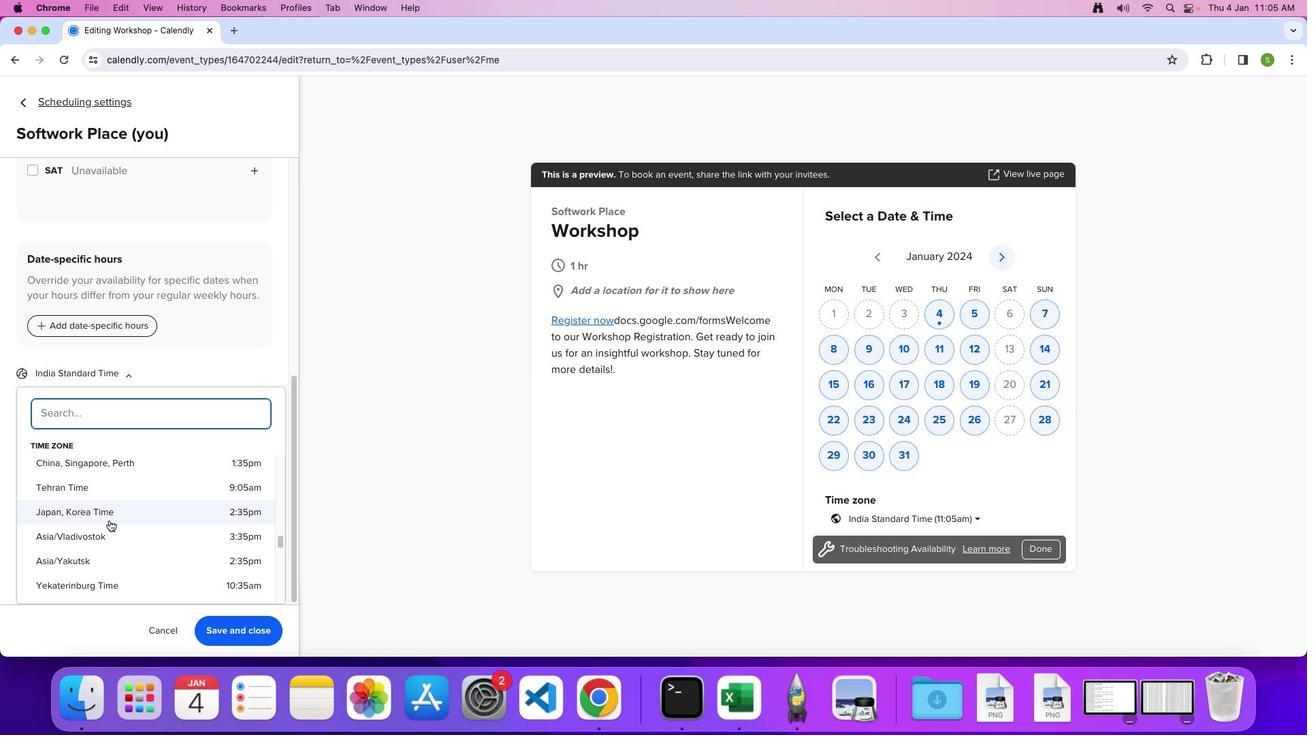 
Action: Mouse scrolled (108, 520) with delta (0, 0)
Screenshot: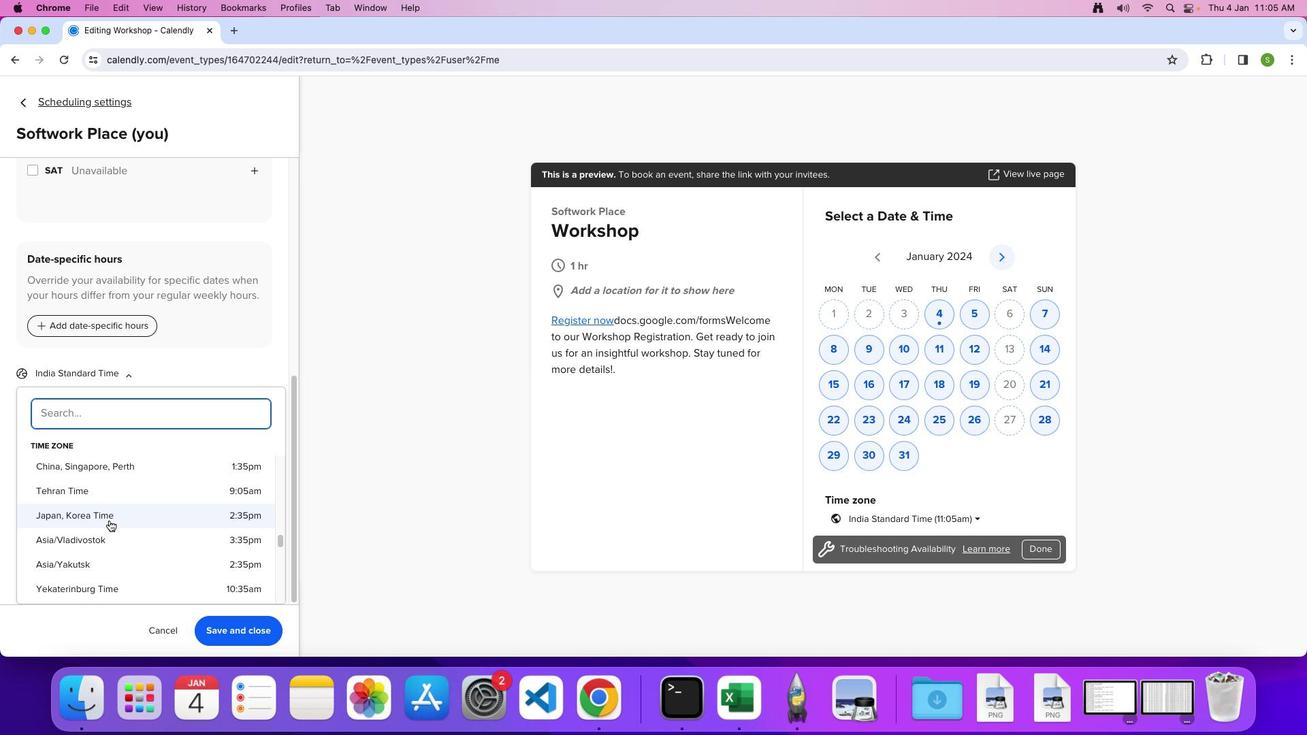 
Action: Mouse moved to (108, 518)
Screenshot: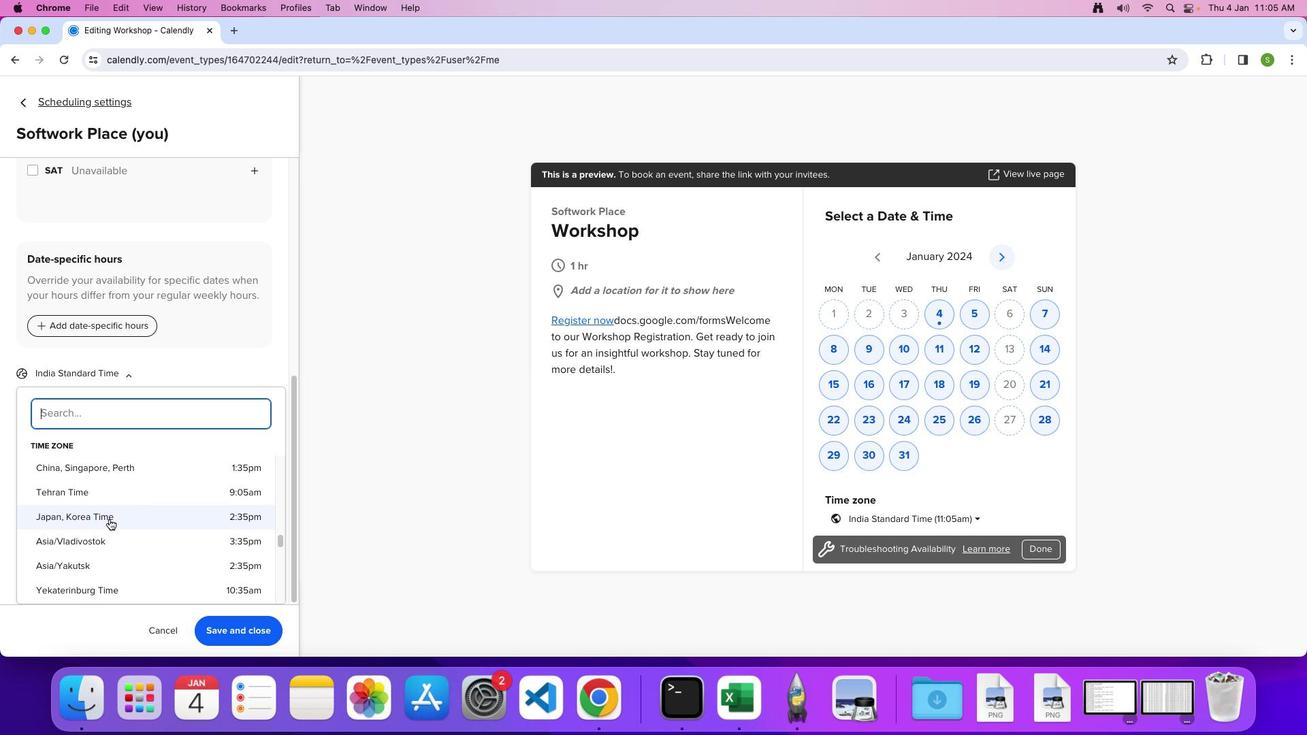 
Action: Mouse scrolled (108, 518) with delta (0, 0)
Screenshot: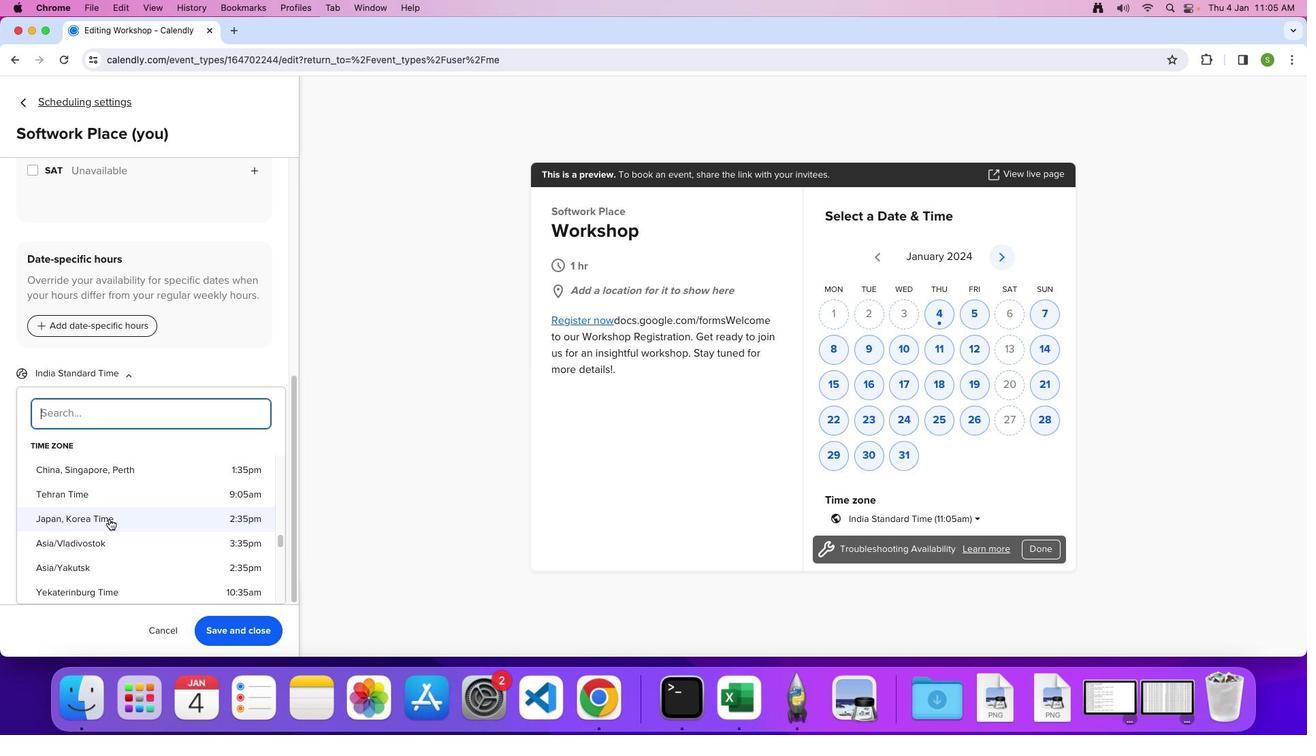 
Action: Mouse scrolled (108, 518) with delta (0, 0)
Screenshot: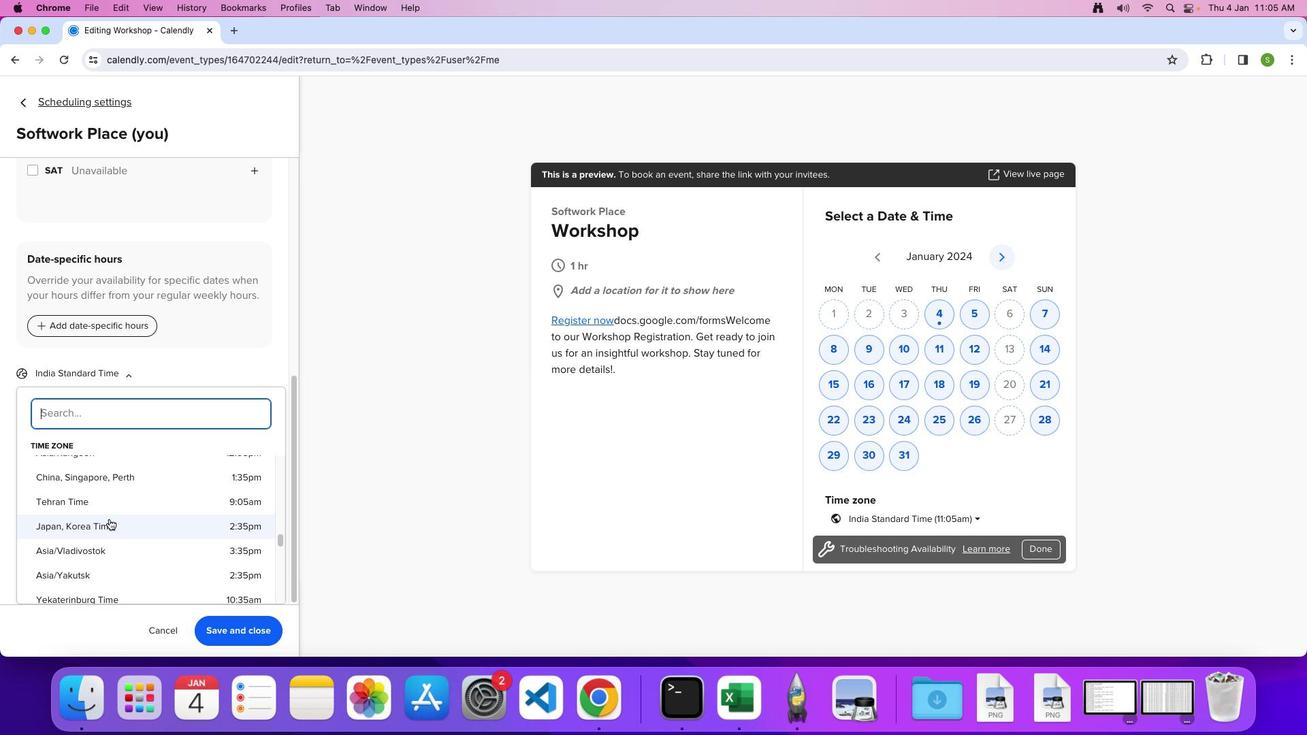 
Action: Mouse scrolled (108, 518) with delta (0, 0)
Screenshot: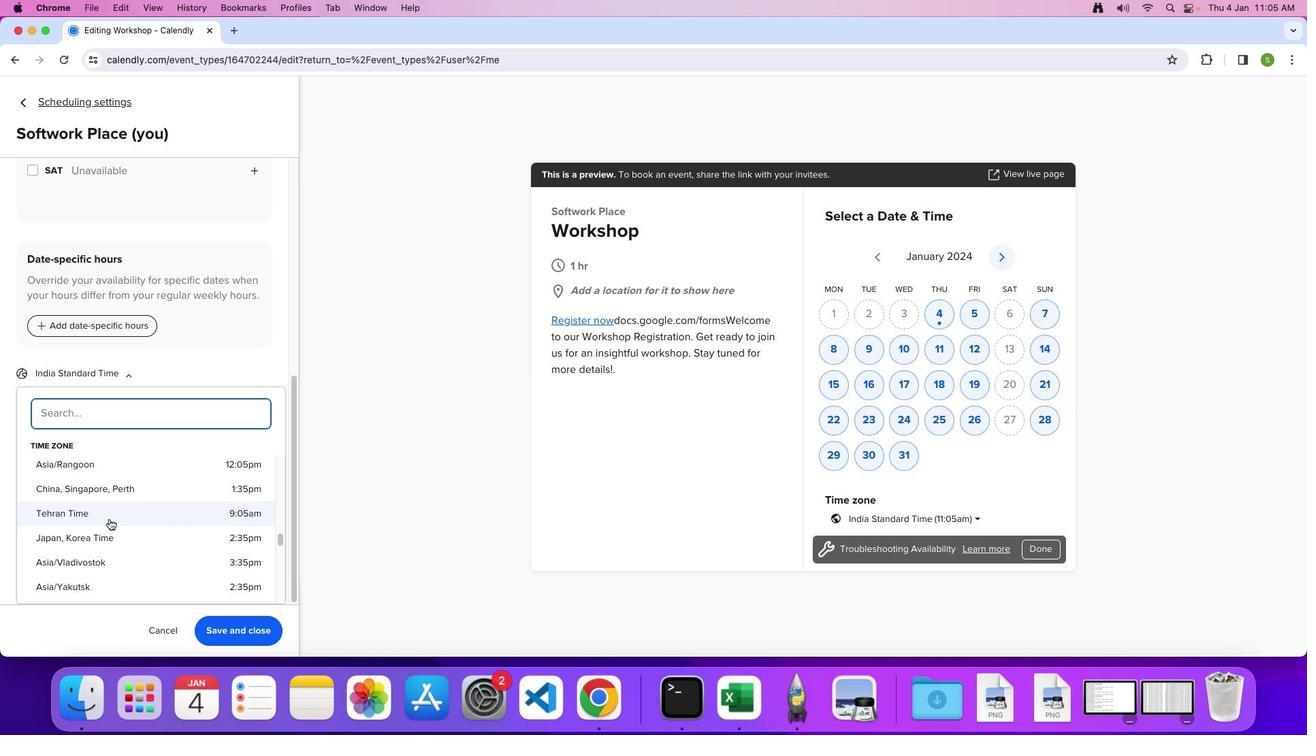 
Action: Mouse scrolled (108, 518) with delta (0, 0)
Screenshot: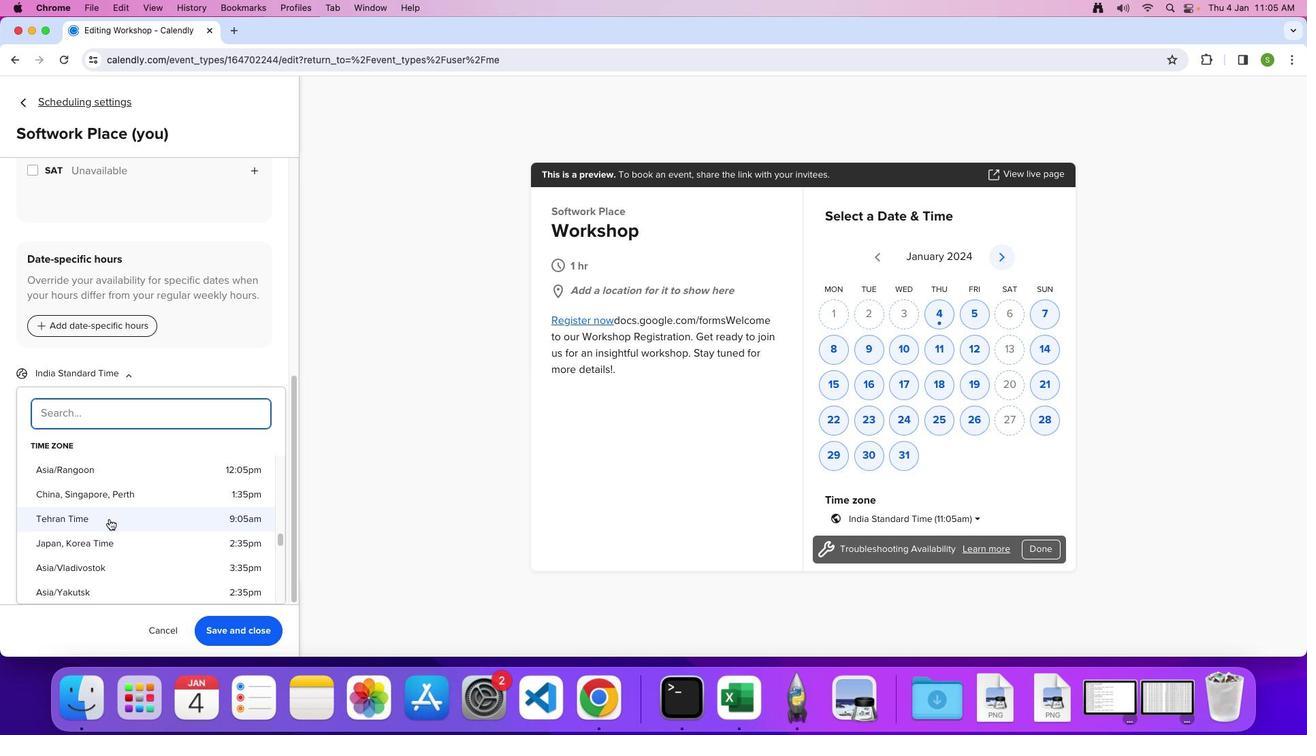 
Action: Mouse scrolled (108, 518) with delta (0, 0)
Screenshot: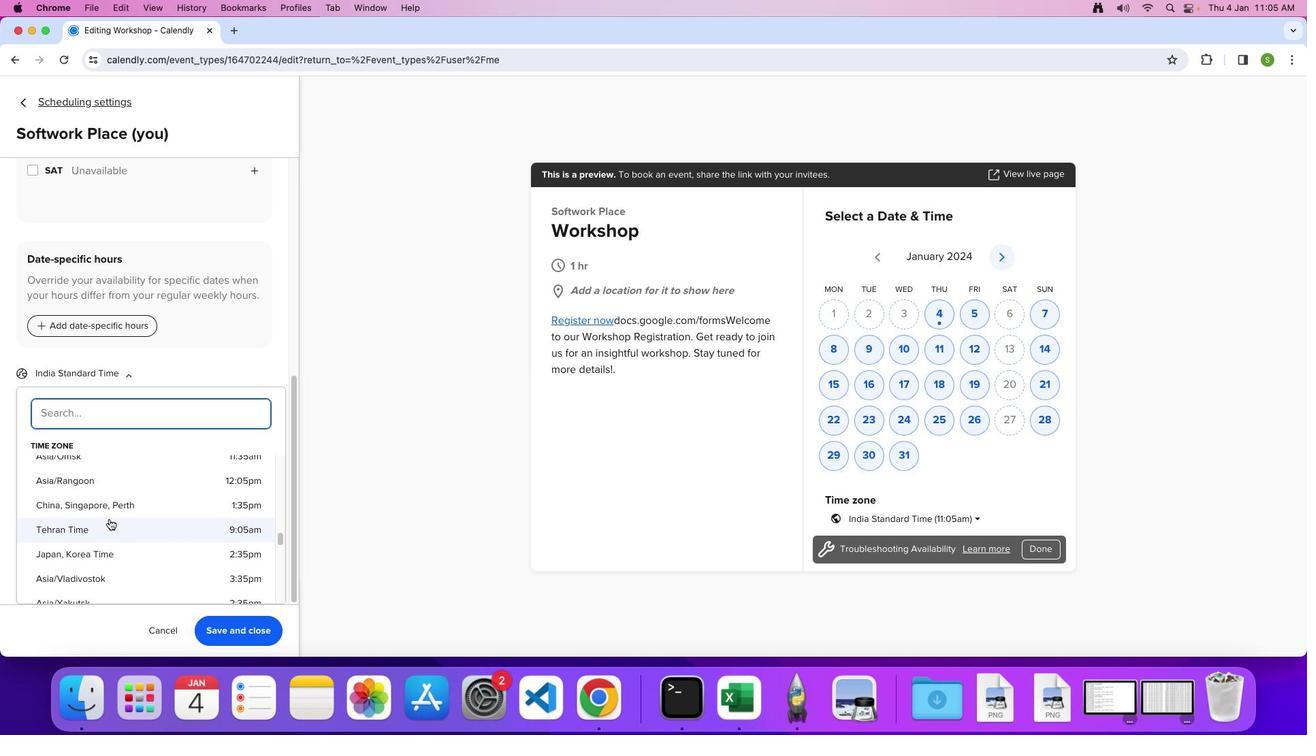 
Action: Mouse scrolled (108, 518) with delta (0, 0)
Screenshot: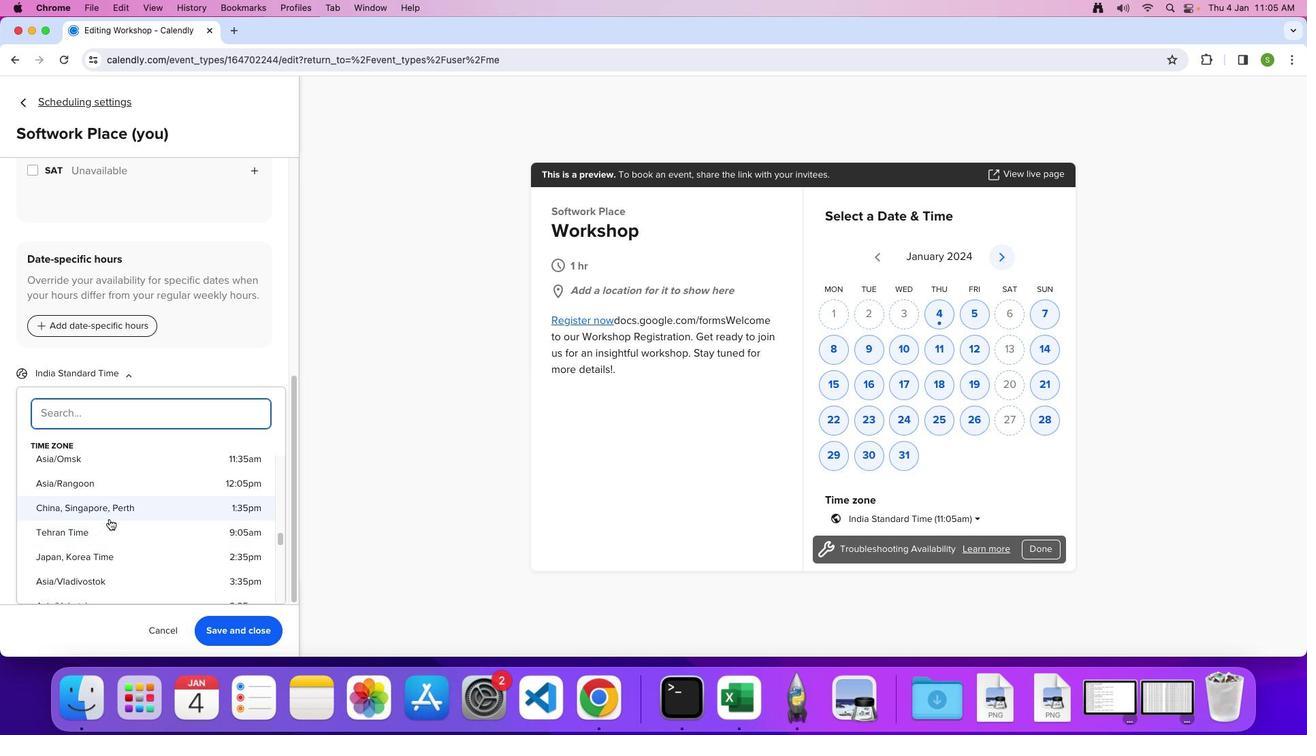
Action: Mouse moved to (108, 518)
Screenshot: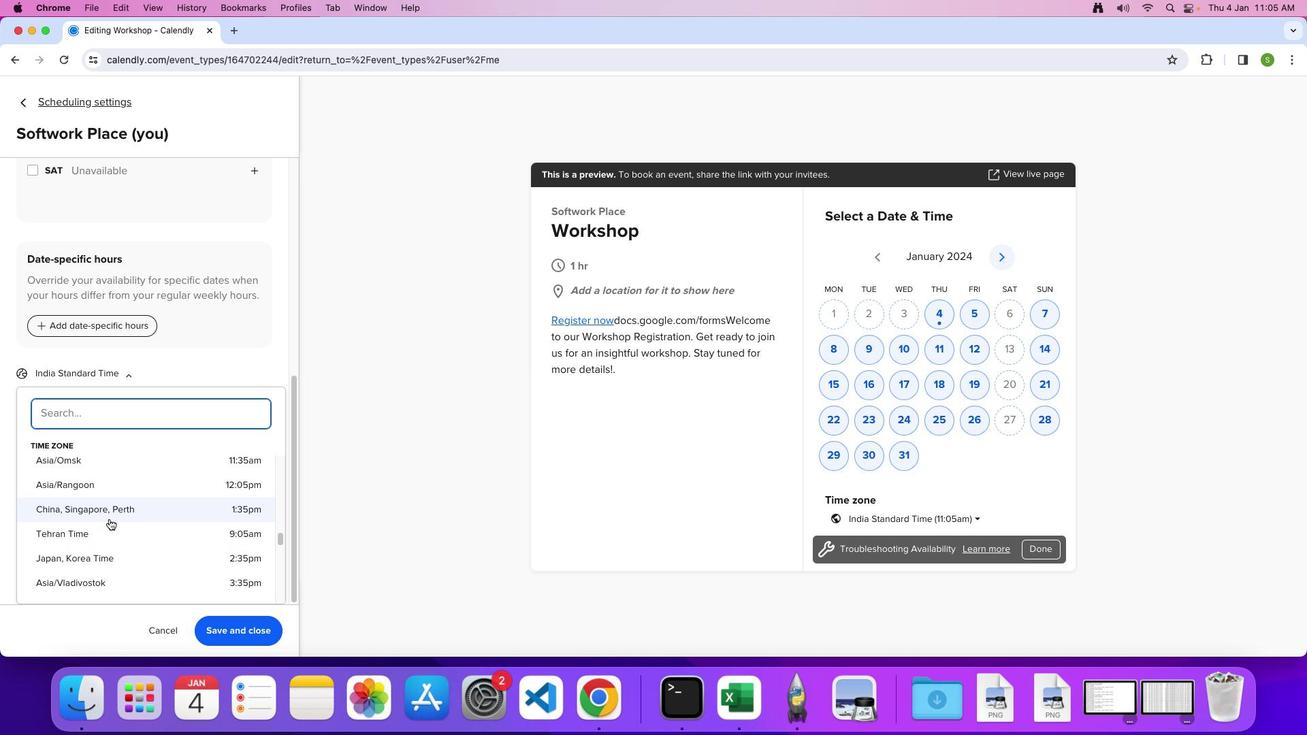 
Action: Mouse scrolled (108, 518) with delta (0, 0)
Screenshot: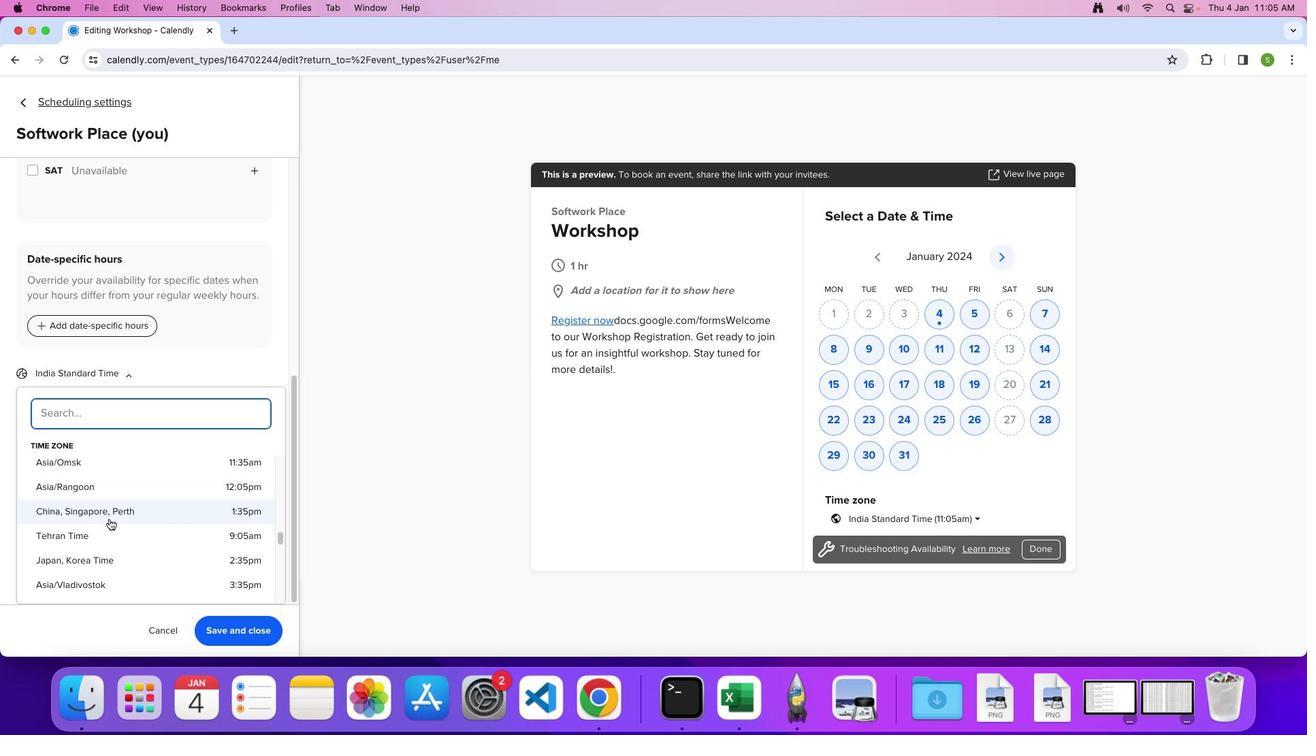 
Action: Mouse scrolled (108, 518) with delta (0, 0)
Screenshot: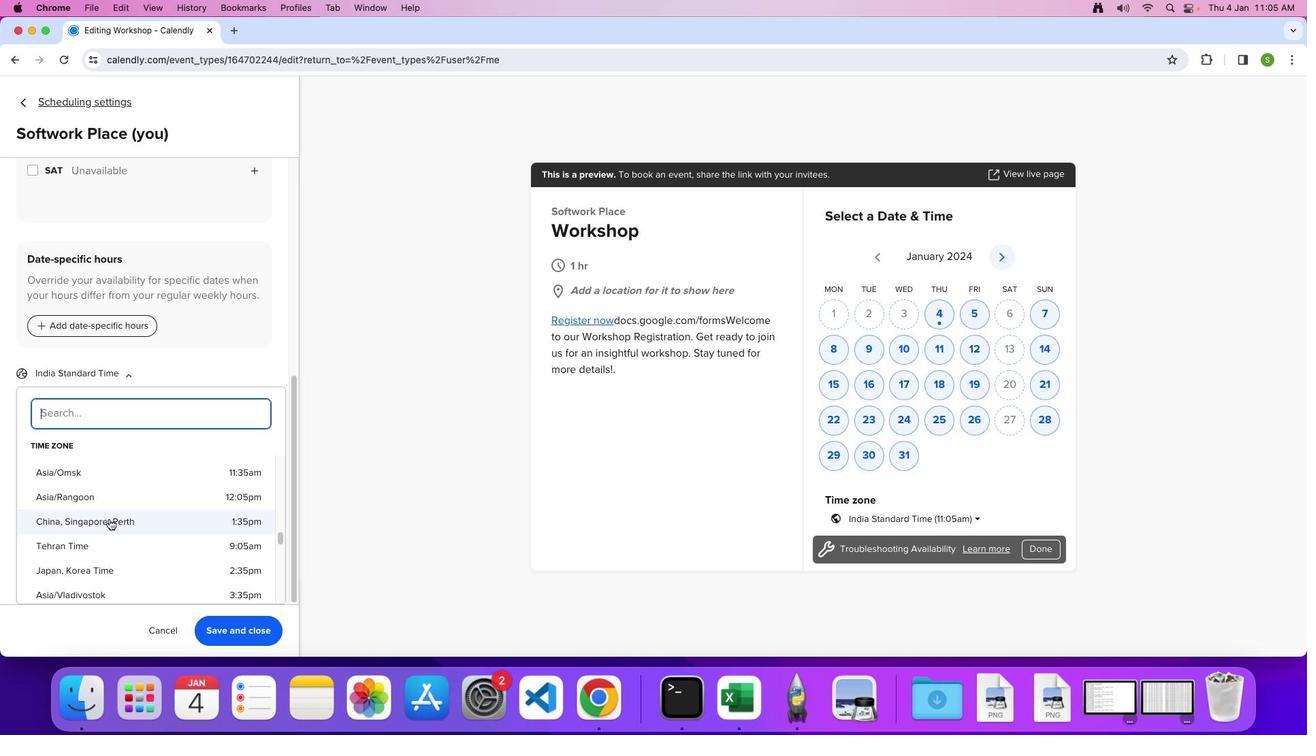 
Action: Mouse scrolled (108, 518) with delta (0, 0)
Screenshot: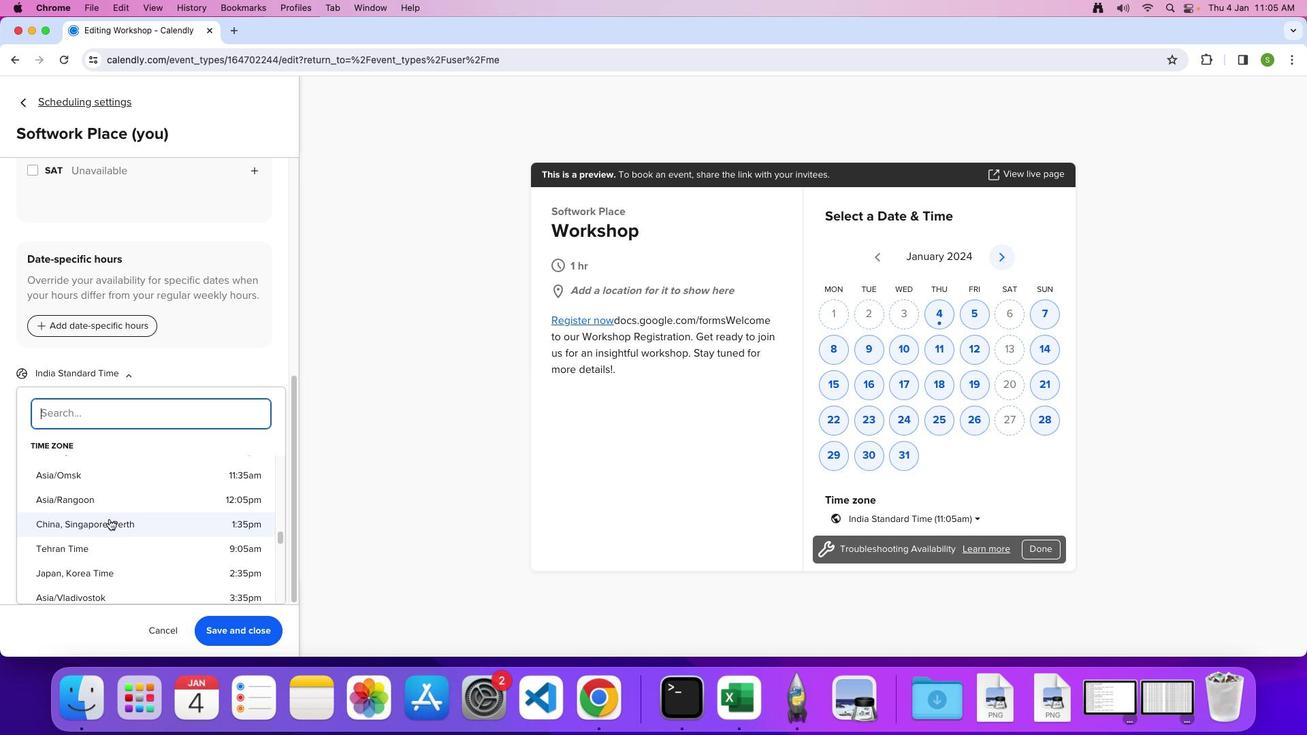 
Action: Mouse scrolled (108, 518) with delta (0, 1)
Screenshot: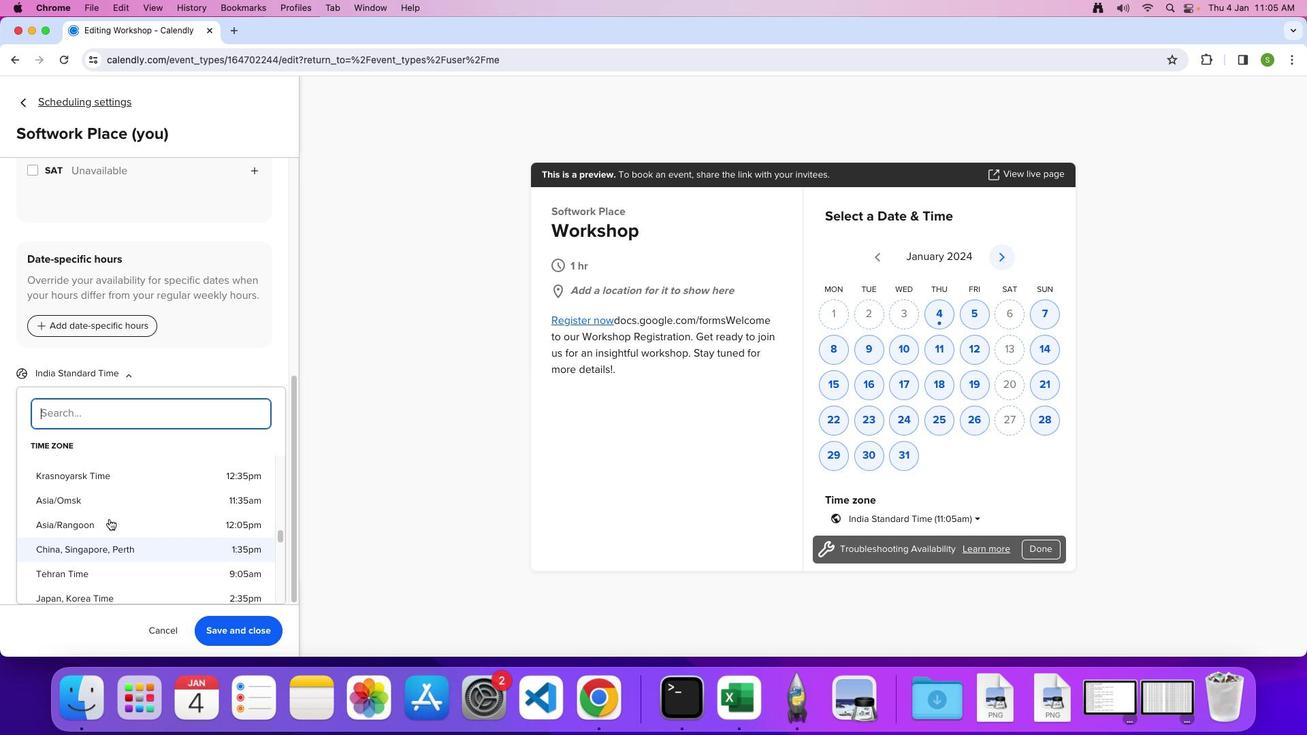 
Action: Mouse scrolled (108, 518) with delta (0, 0)
Screenshot: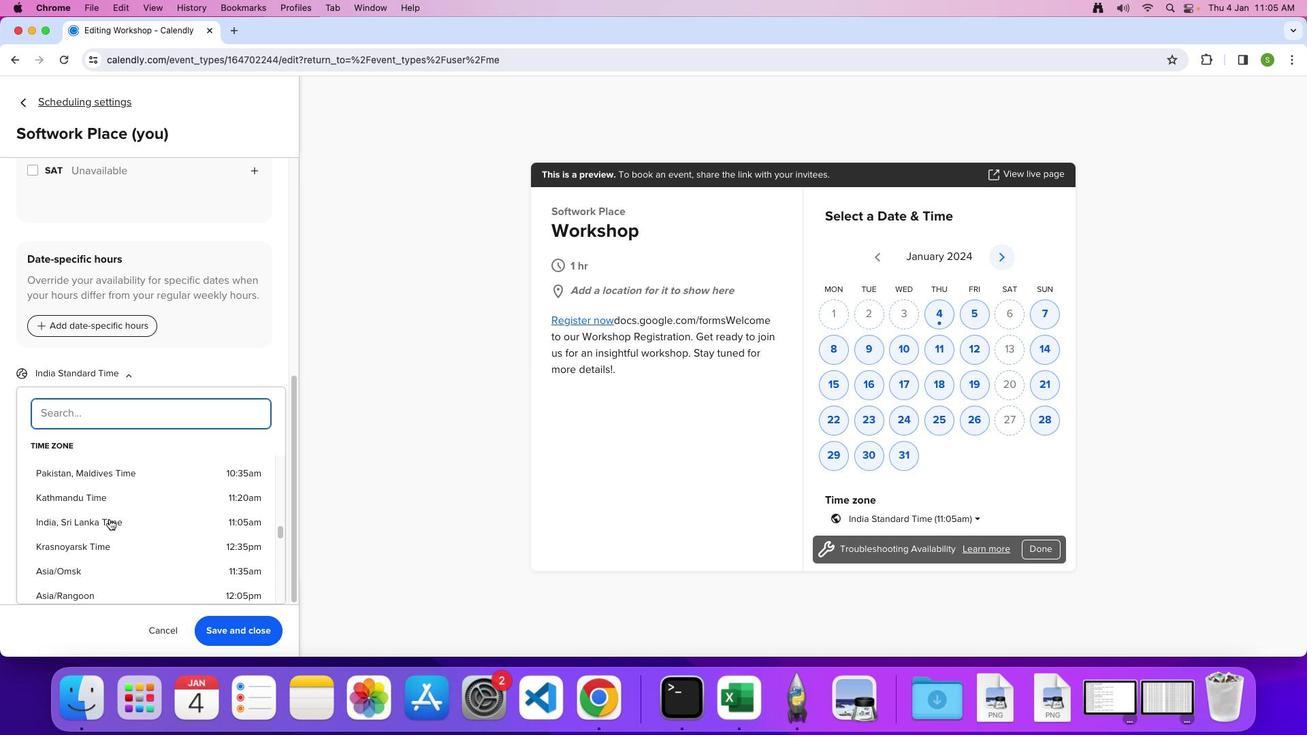 
Action: Mouse scrolled (108, 518) with delta (0, 0)
Screenshot: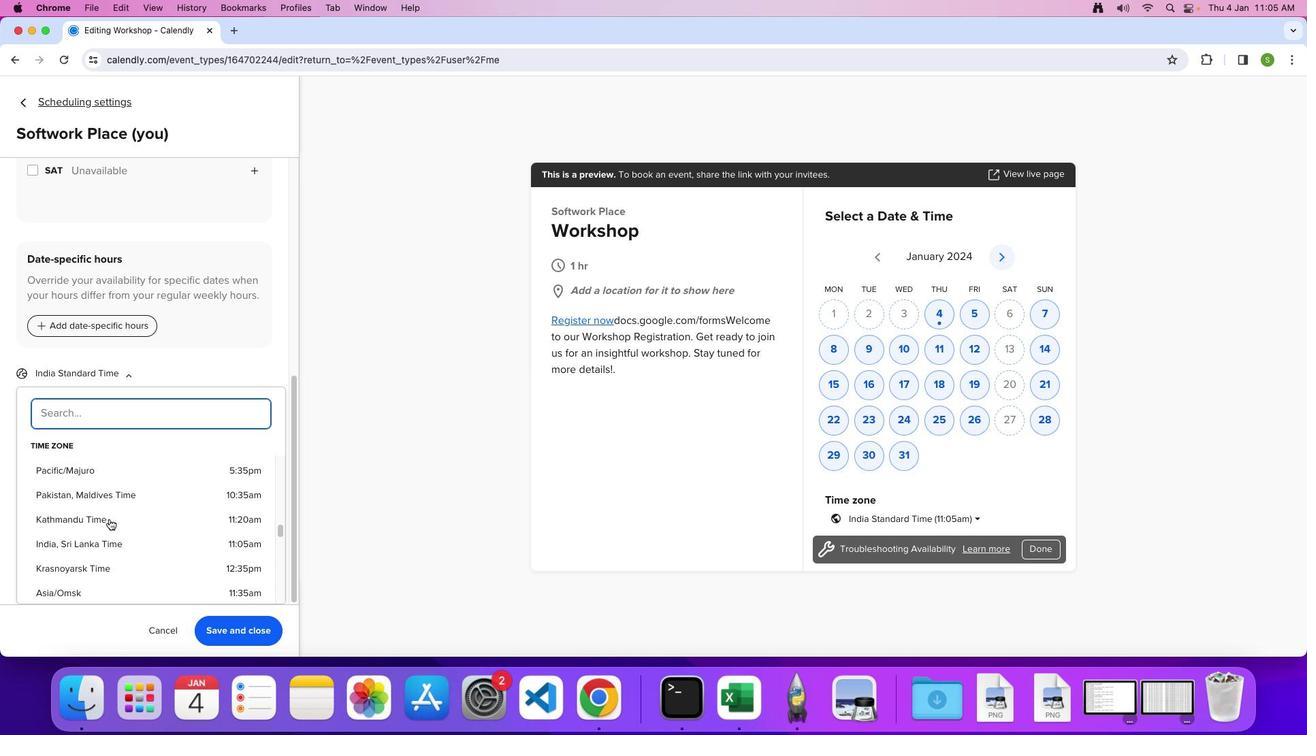 
Action: Mouse scrolled (108, 518) with delta (0, 2)
Screenshot: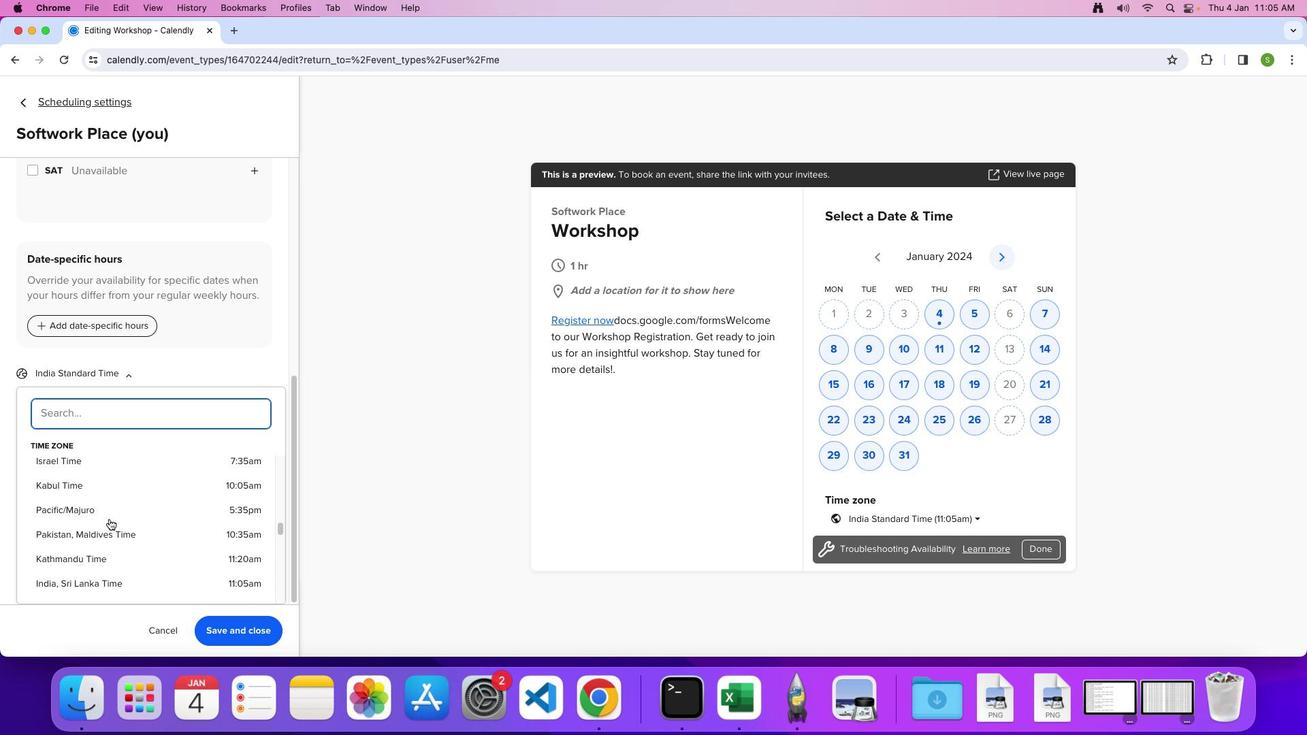 
Action: Mouse scrolled (108, 518) with delta (0, 0)
Screenshot: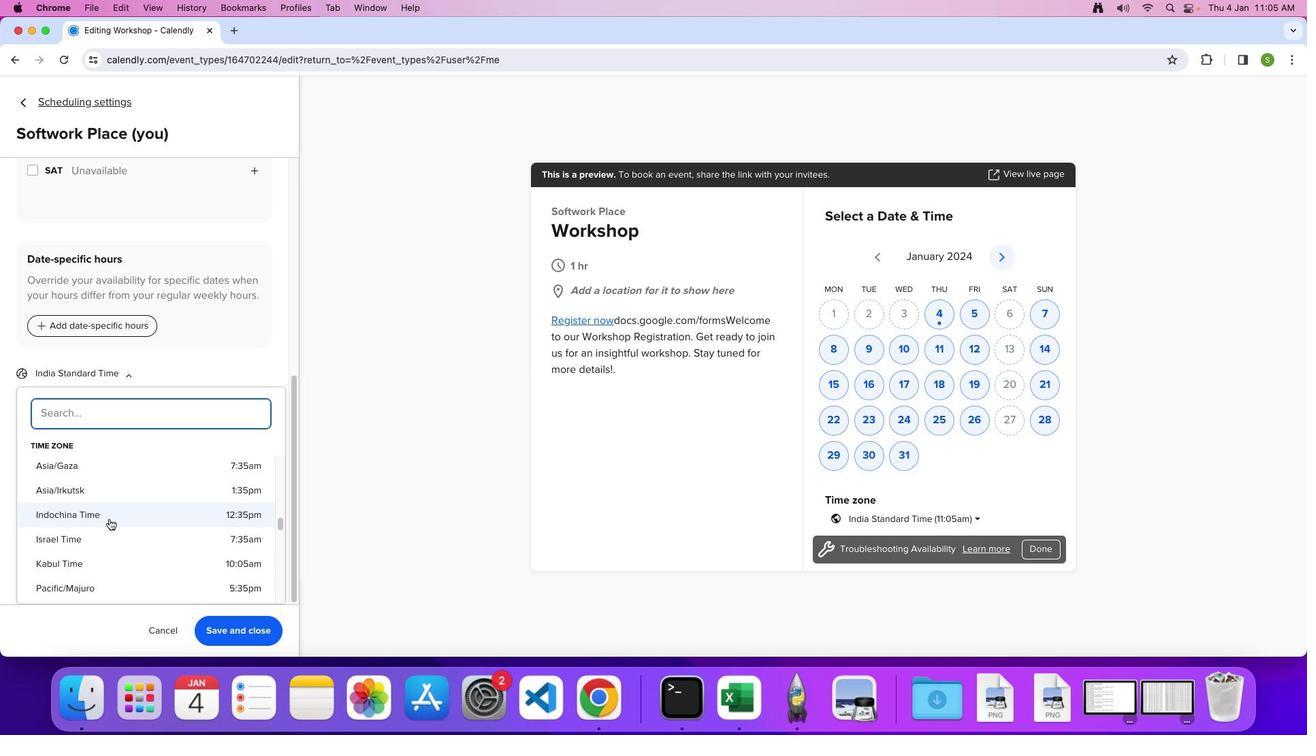 
Action: Mouse scrolled (108, 518) with delta (0, 0)
Screenshot: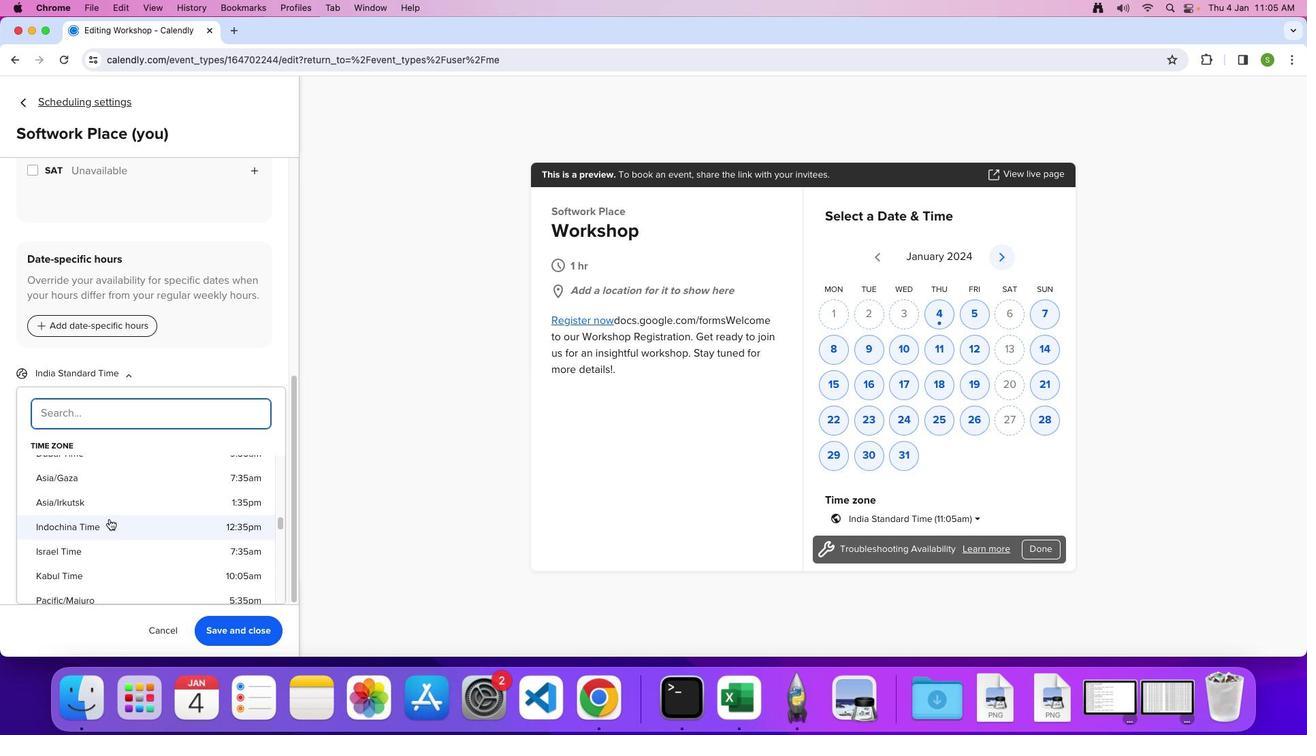 
Action: Mouse scrolled (108, 518) with delta (0, 0)
Screenshot: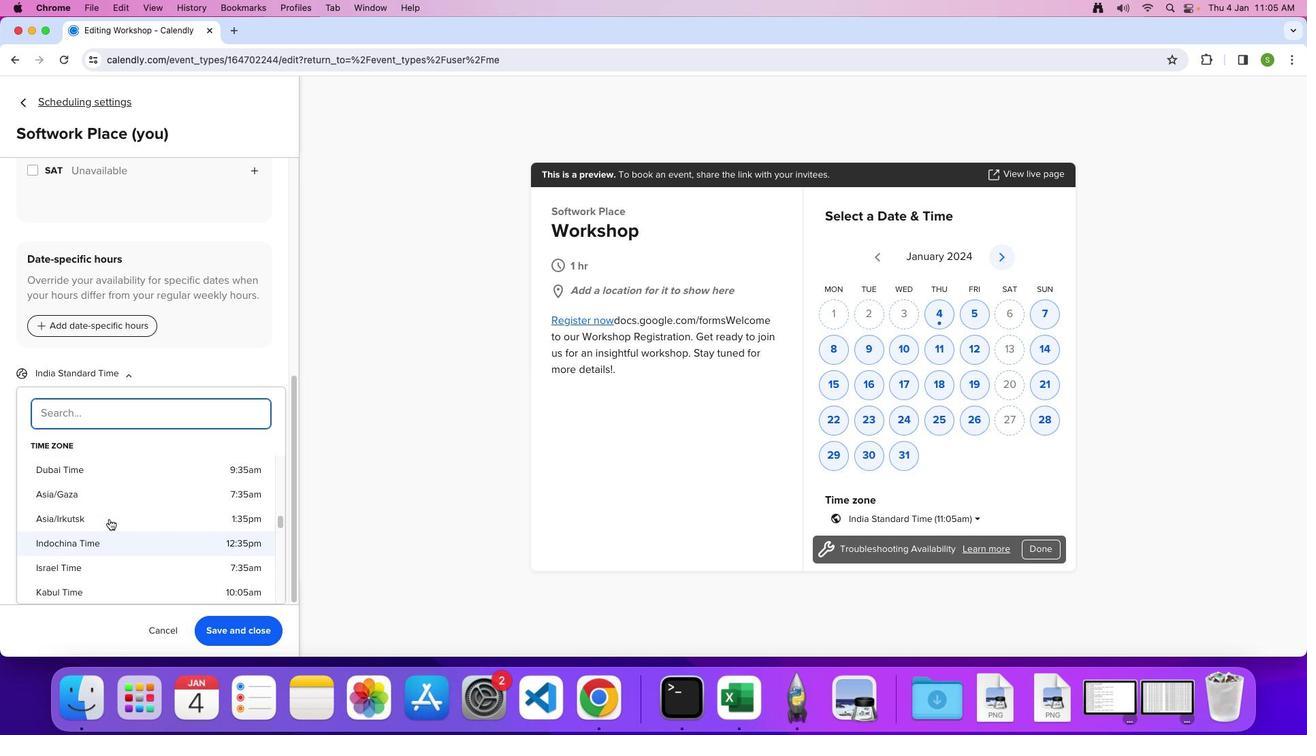 
Action: Mouse scrolled (108, 518) with delta (0, 0)
Screenshot: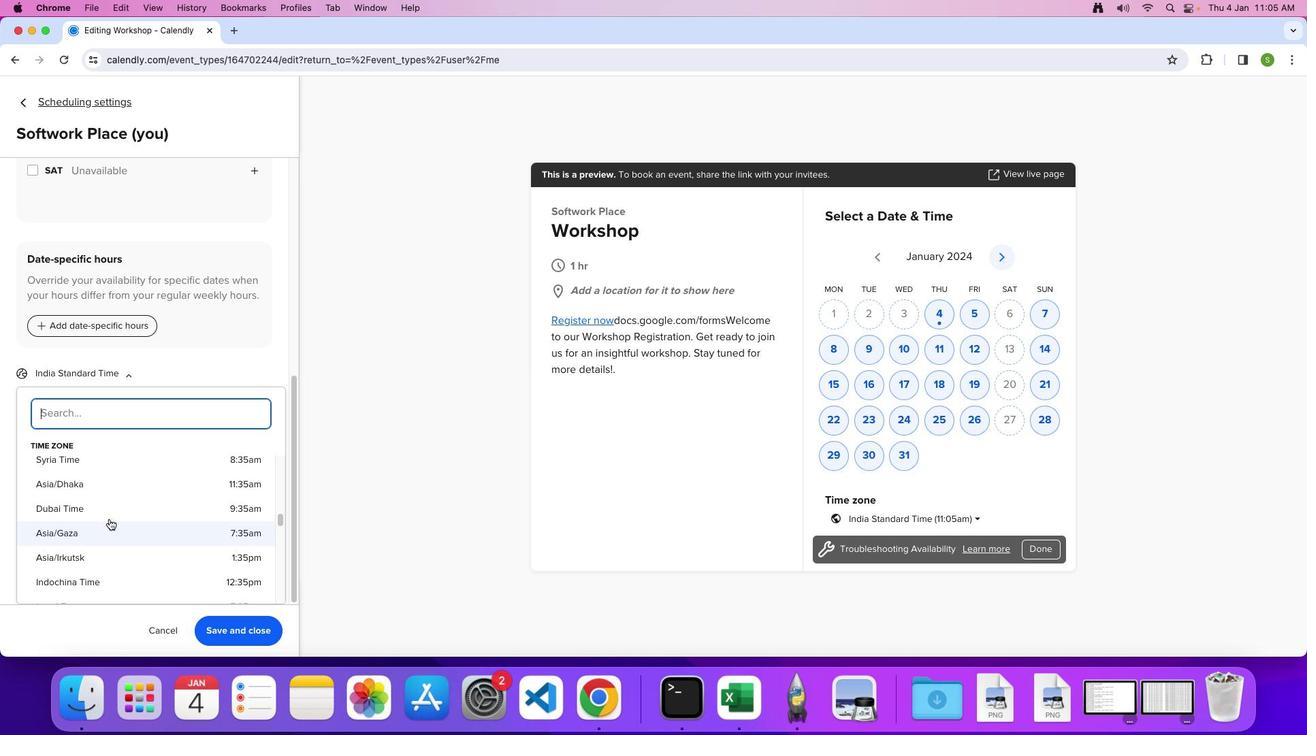 
Action: Mouse scrolled (108, 518) with delta (0, 0)
Screenshot: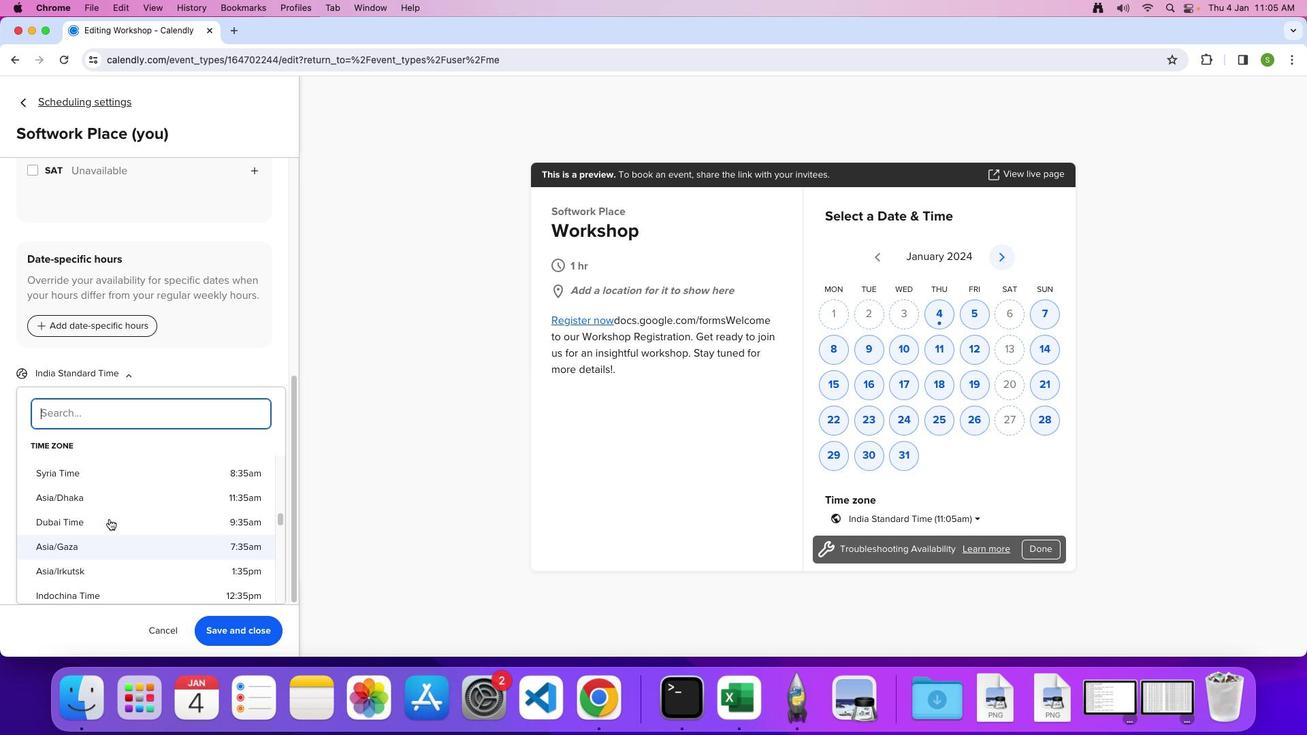 
Action: Mouse scrolled (108, 518) with delta (0, 1)
Screenshot: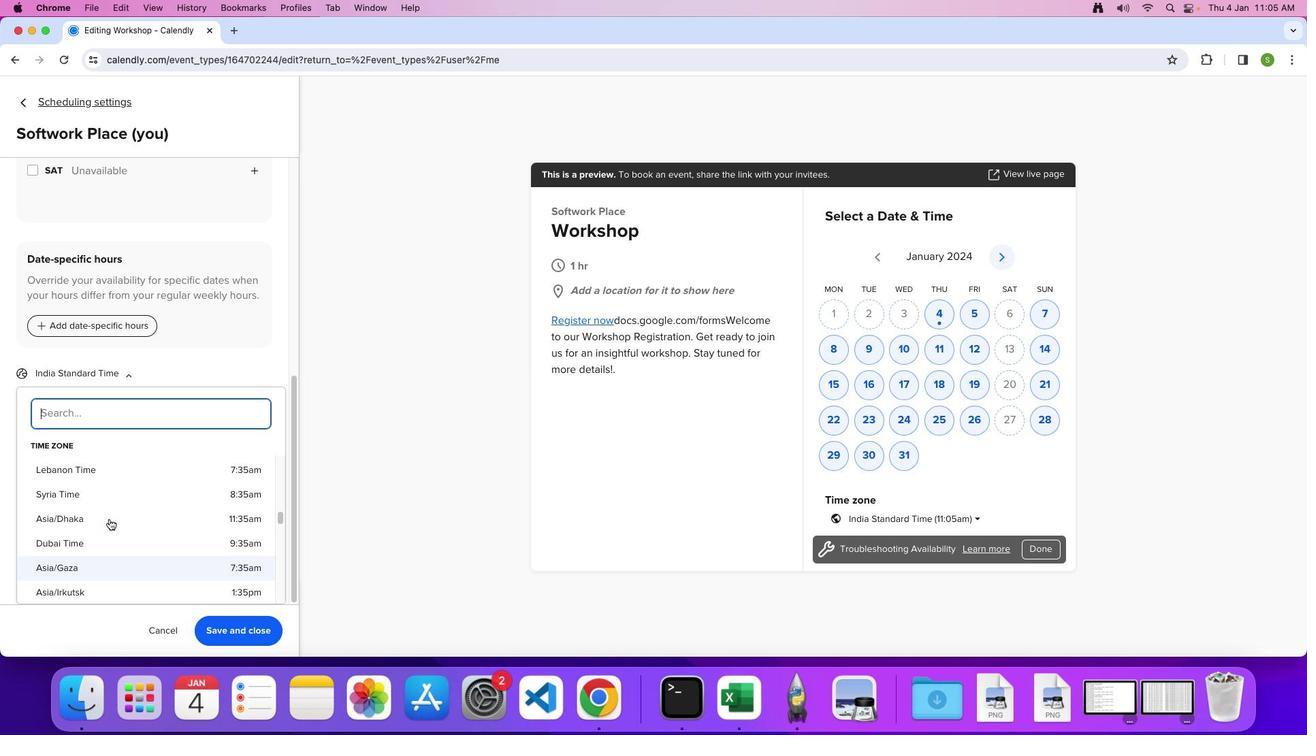 
Action: Mouse scrolled (108, 518) with delta (0, 0)
Screenshot: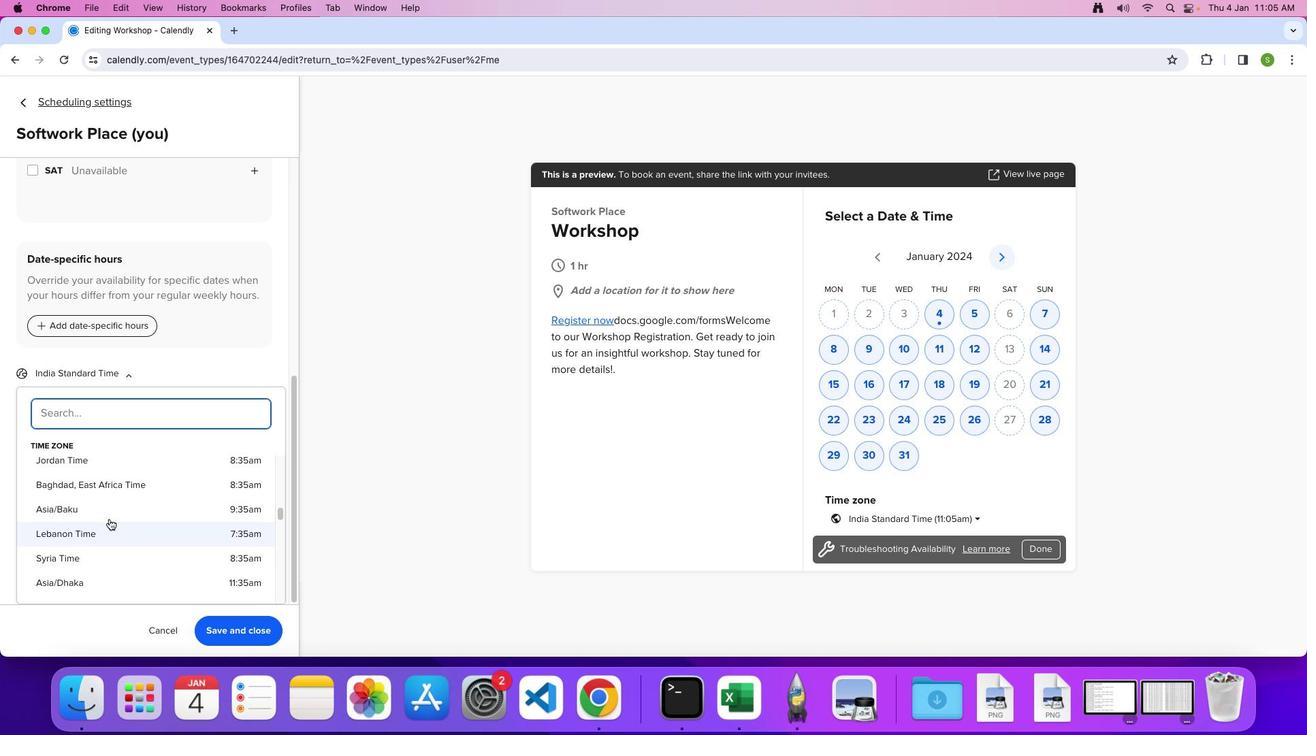 
Action: Mouse scrolled (108, 518) with delta (0, 0)
Screenshot: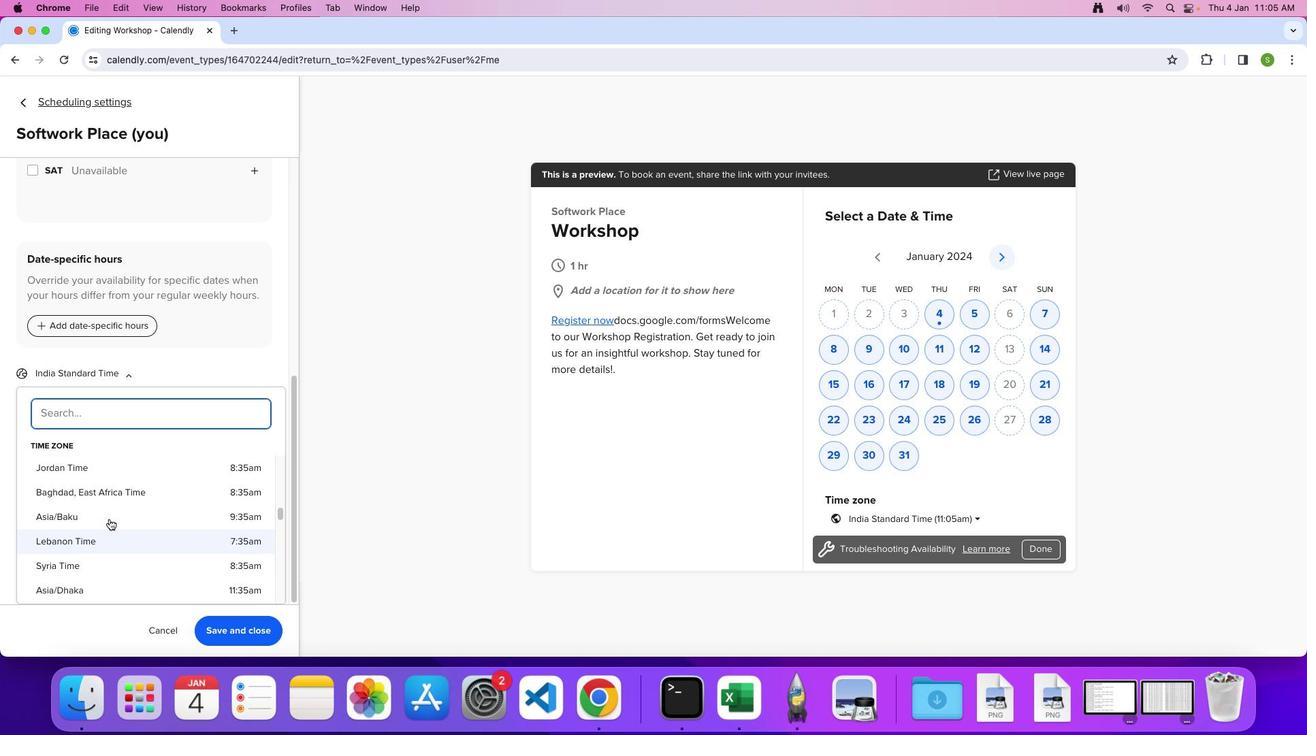 
Action: Mouse scrolled (108, 518) with delta (0, 0)
Screenshot: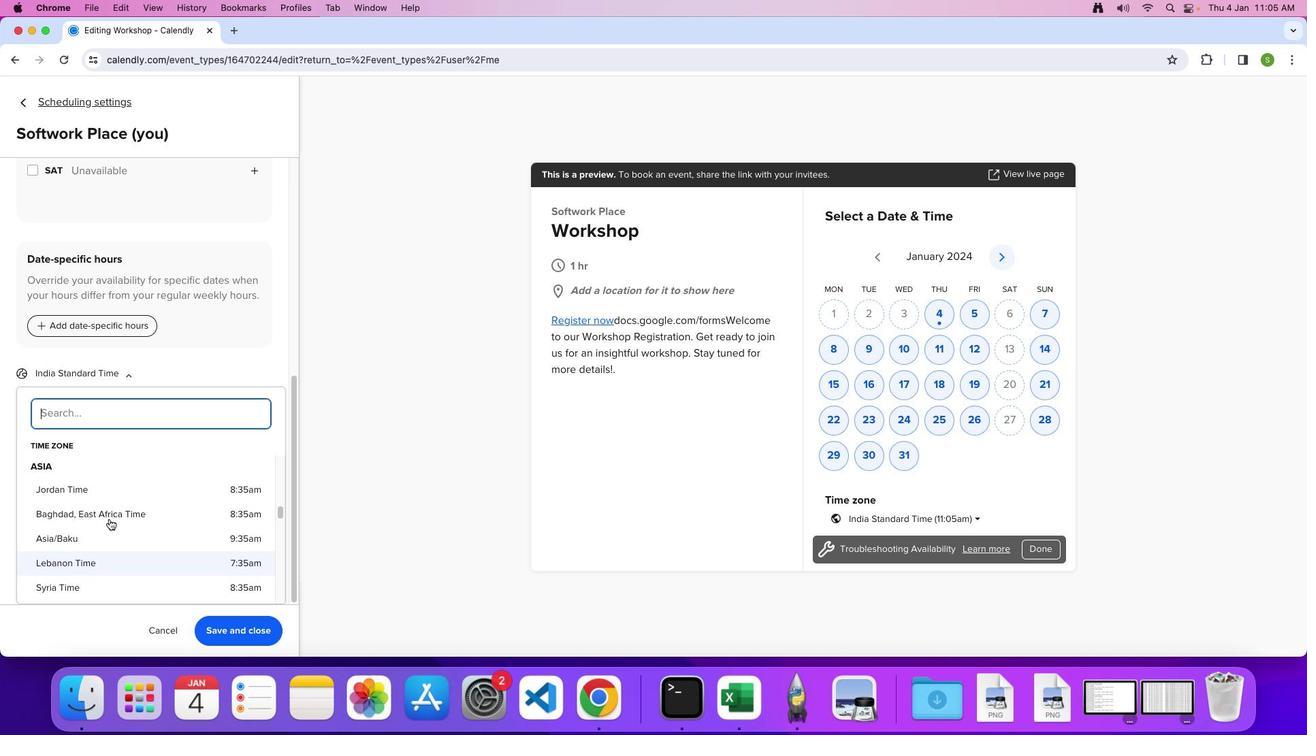 
Action: Mouse moved to (83, 486)
Screenshot: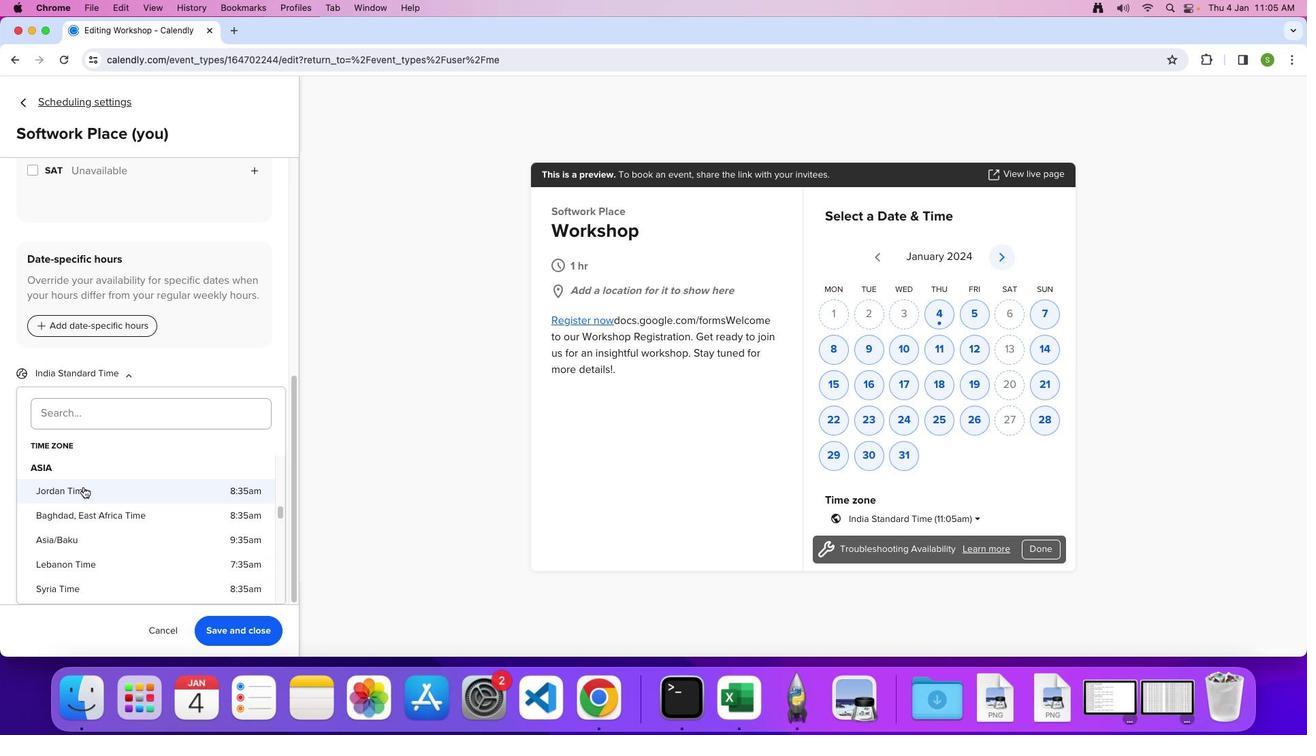 
Action: Mouse pressed left at (83, 486)
Screenshot: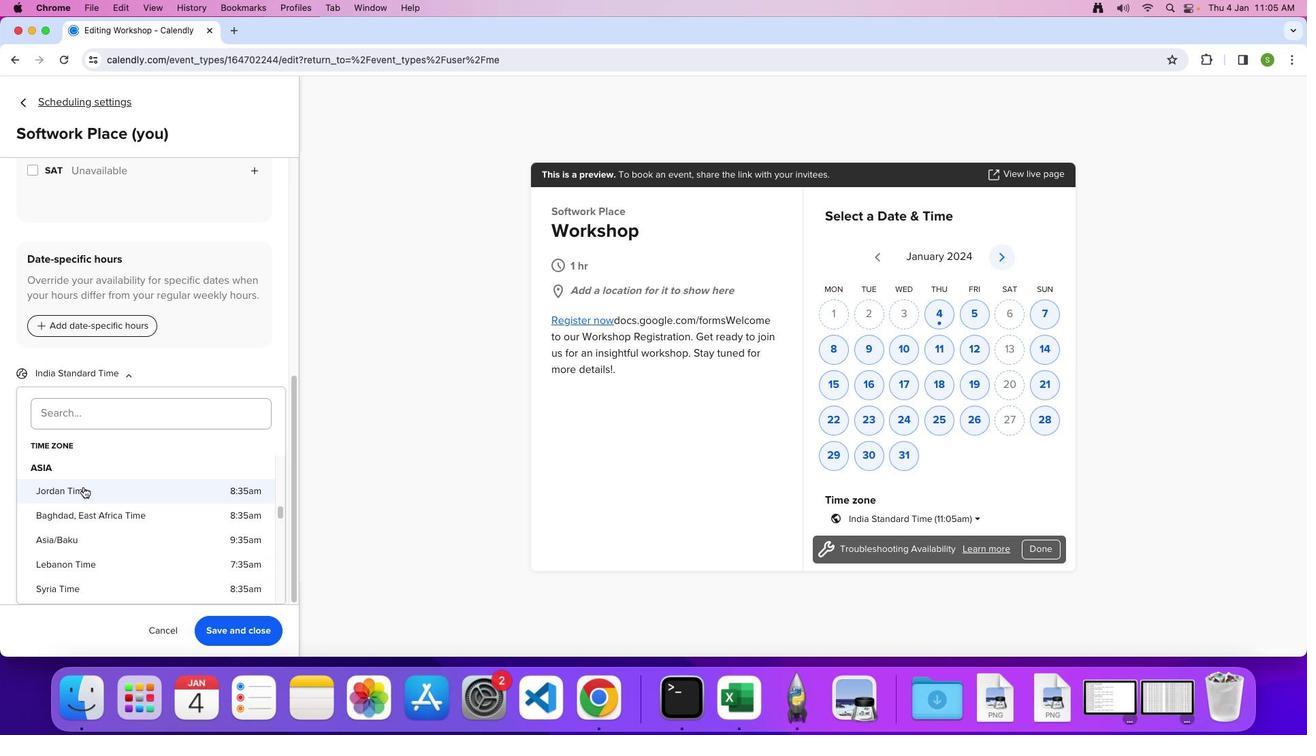 
